 Task: Start in the project ByteBoost the sprint 'Code Conquerors', with a duration of 2 weeks. Start in the project ByteBoost the sprint 'Code Conquerors', with a duration of 1 week. Start in the project ByteBoost the sprint 'Code Conquerors', with a duration of 3 weeks
Action: Mouse moved to (253, 82)
Screenshot: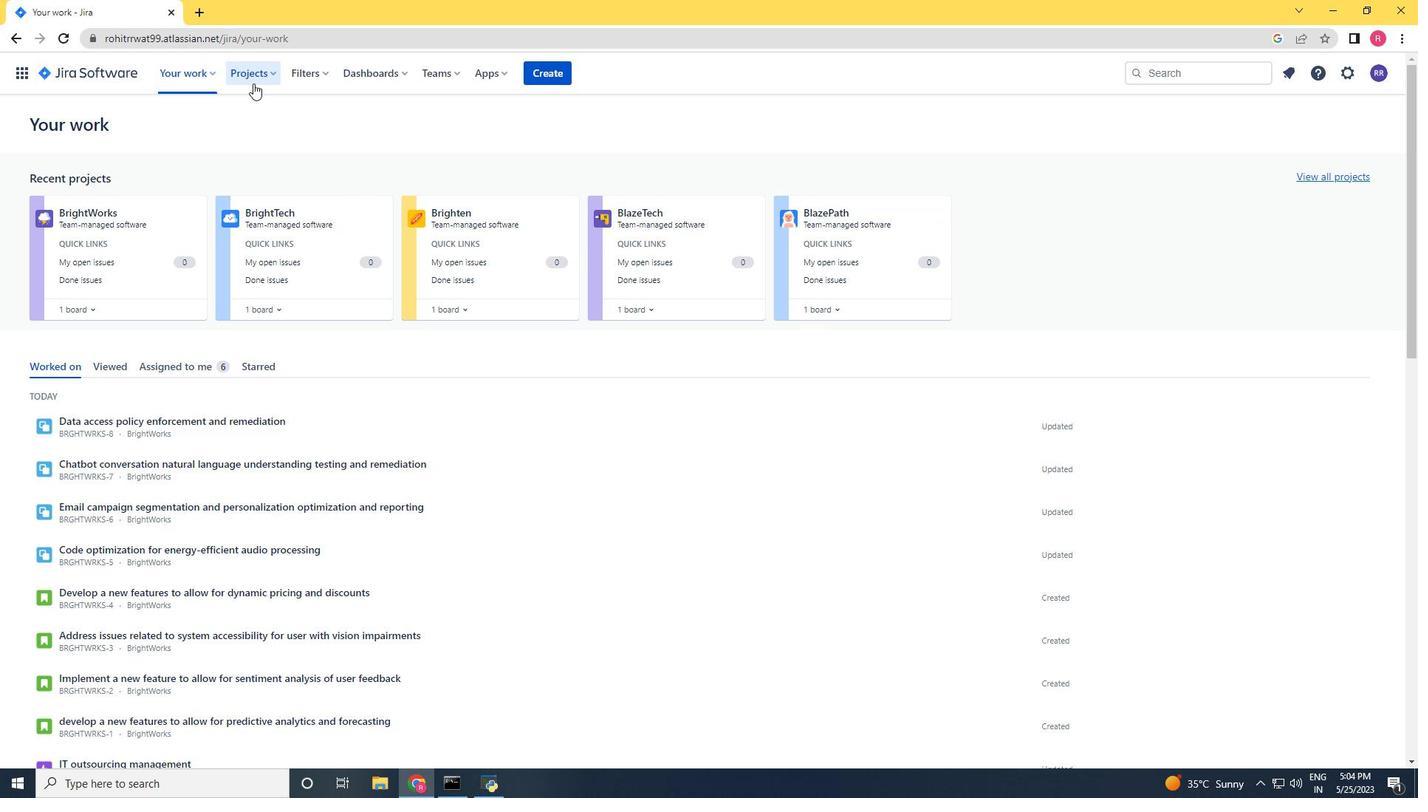 
Action: Mouse pressed left at (253, 82)
Screenshot: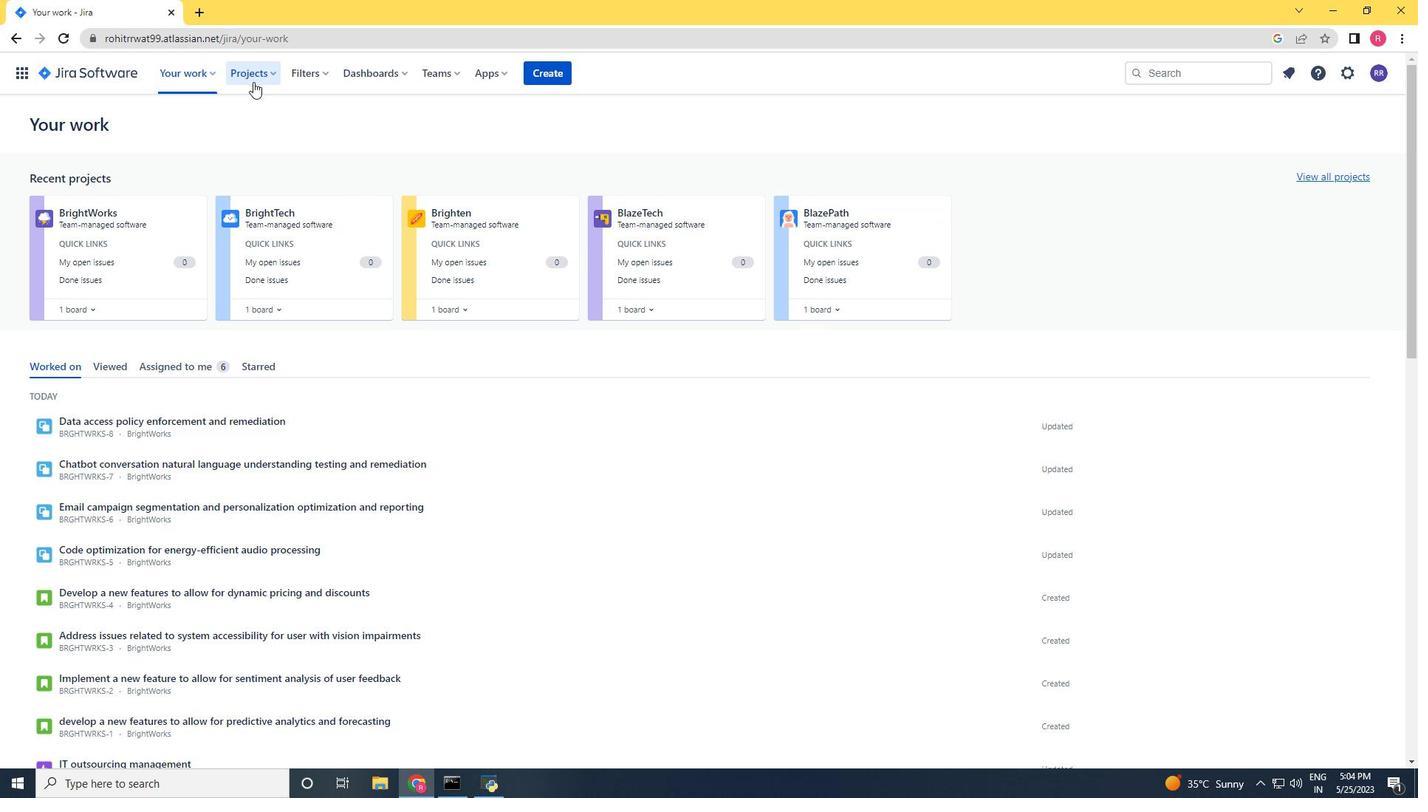 
Action: Mouse moved to (289, 147)
Screenshot: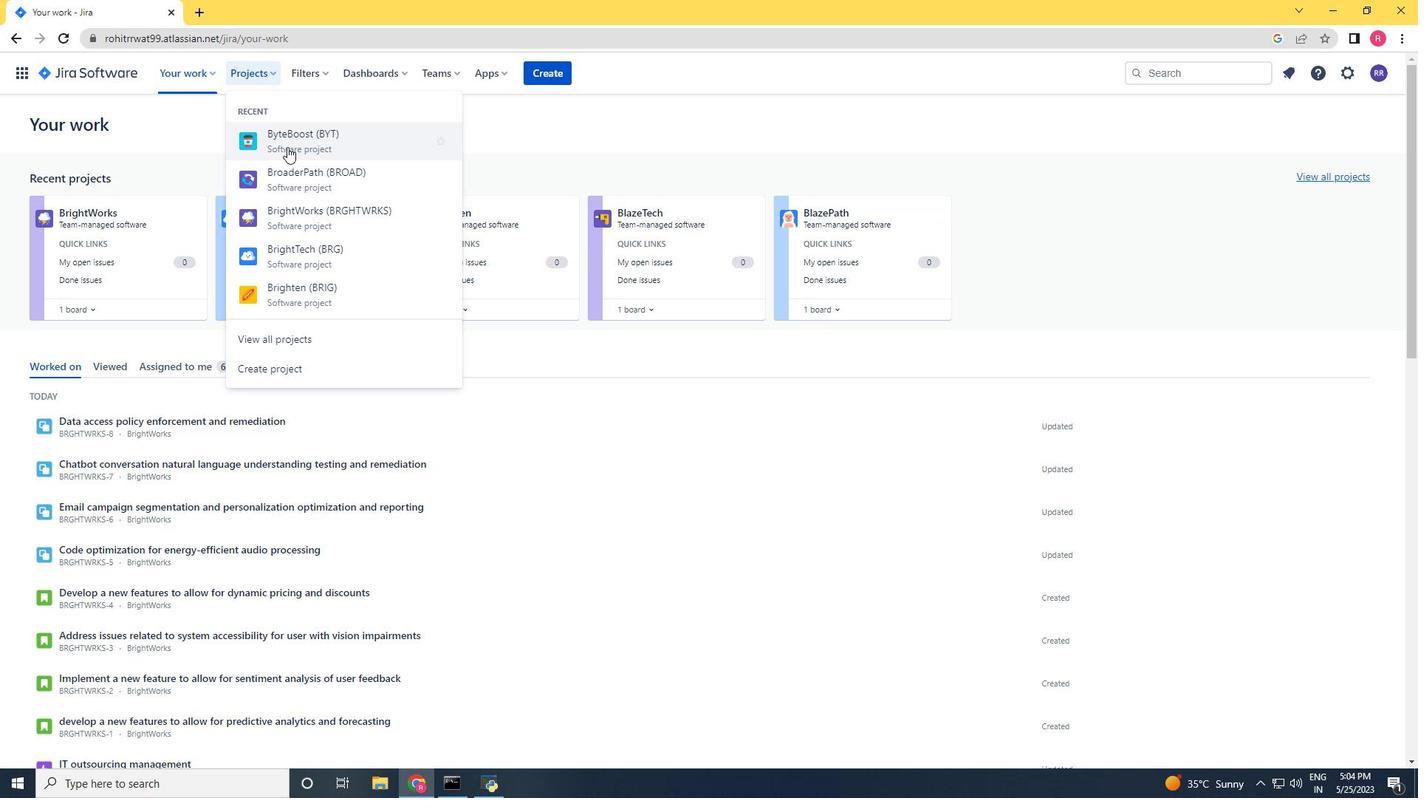 
Action: Mouse pressed left at (289, 147)
Screenshot: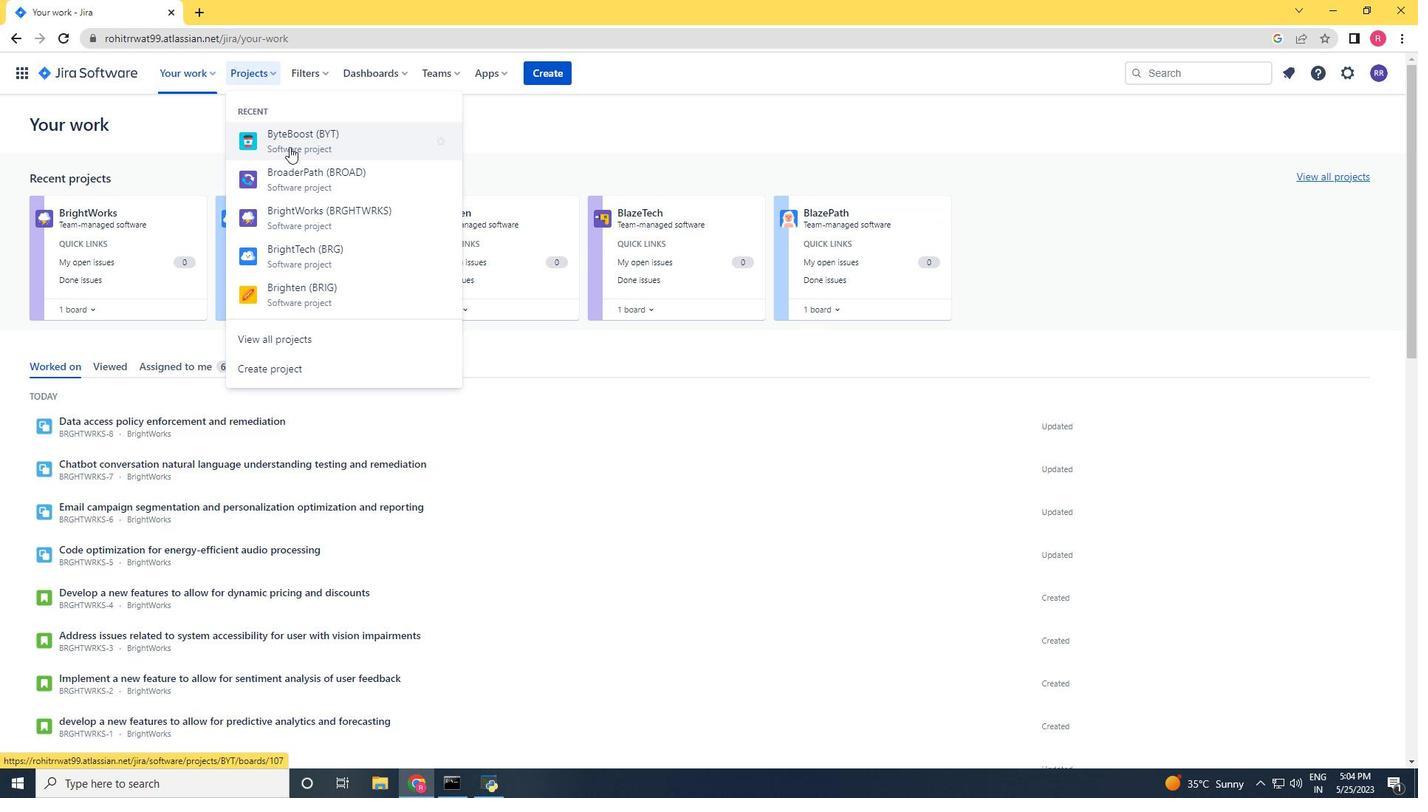 
Action: Mouse moved to (56, 220)
Screenshot: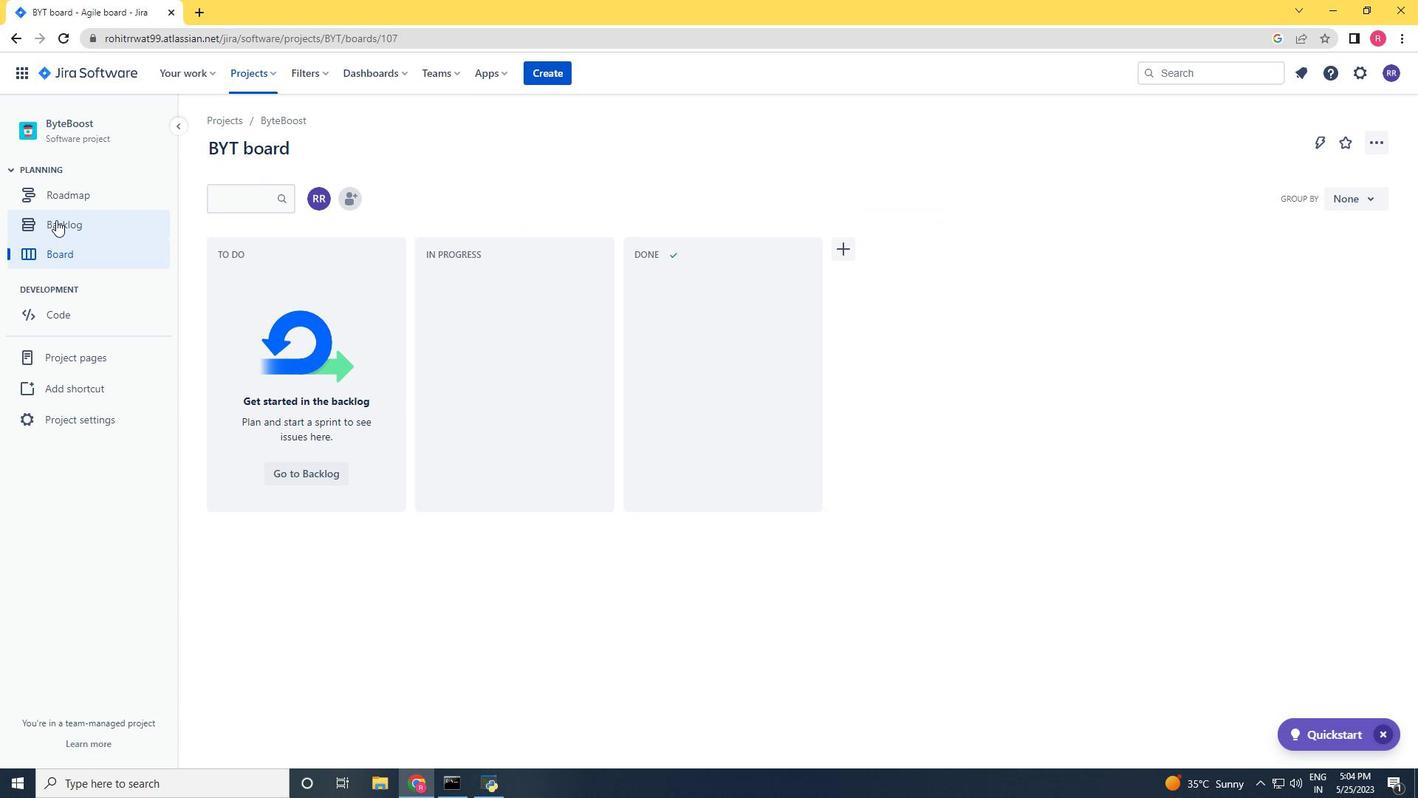 
Action: Mouse pressed left at (56, 220)
Screenshot: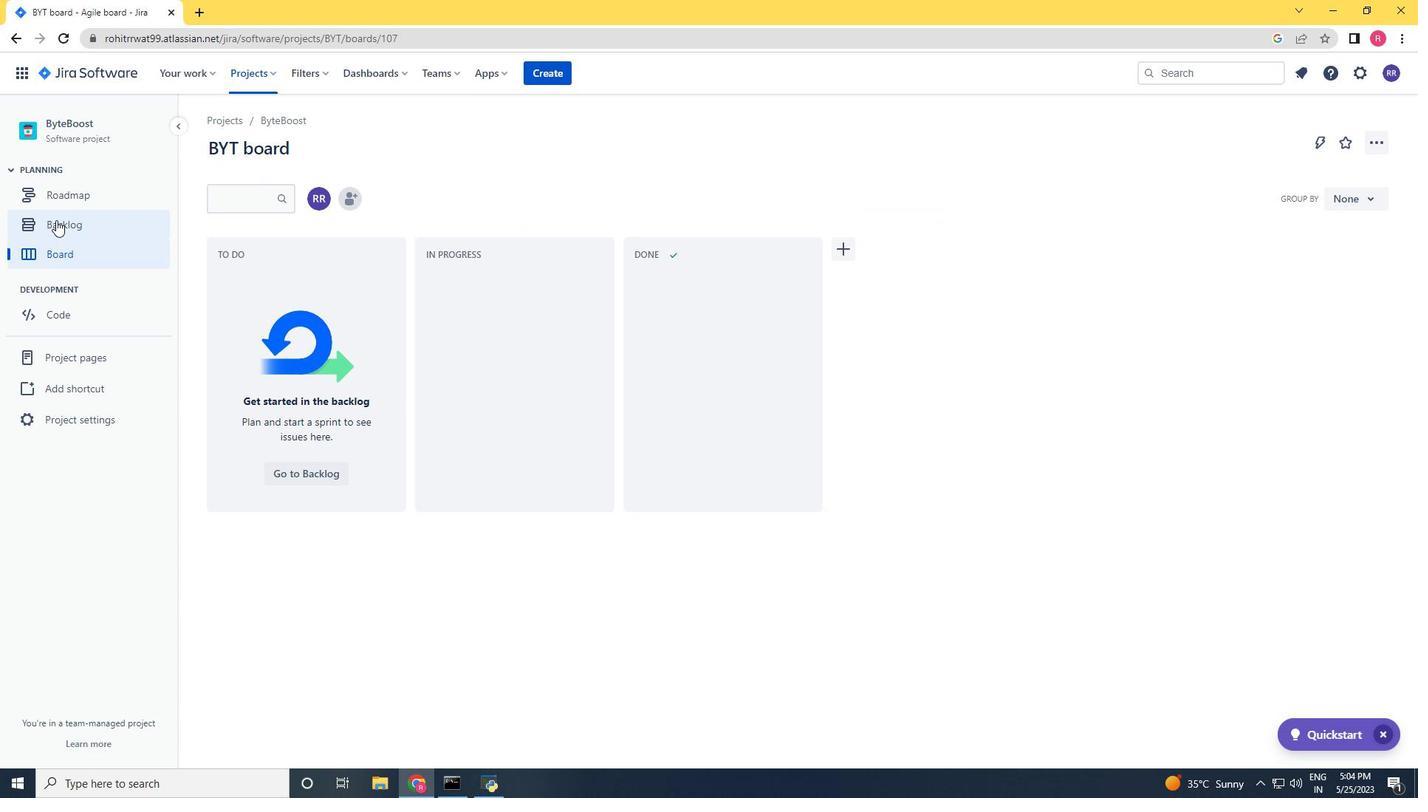 
Action: Mouse moved to (1323, 241)
Screenshot: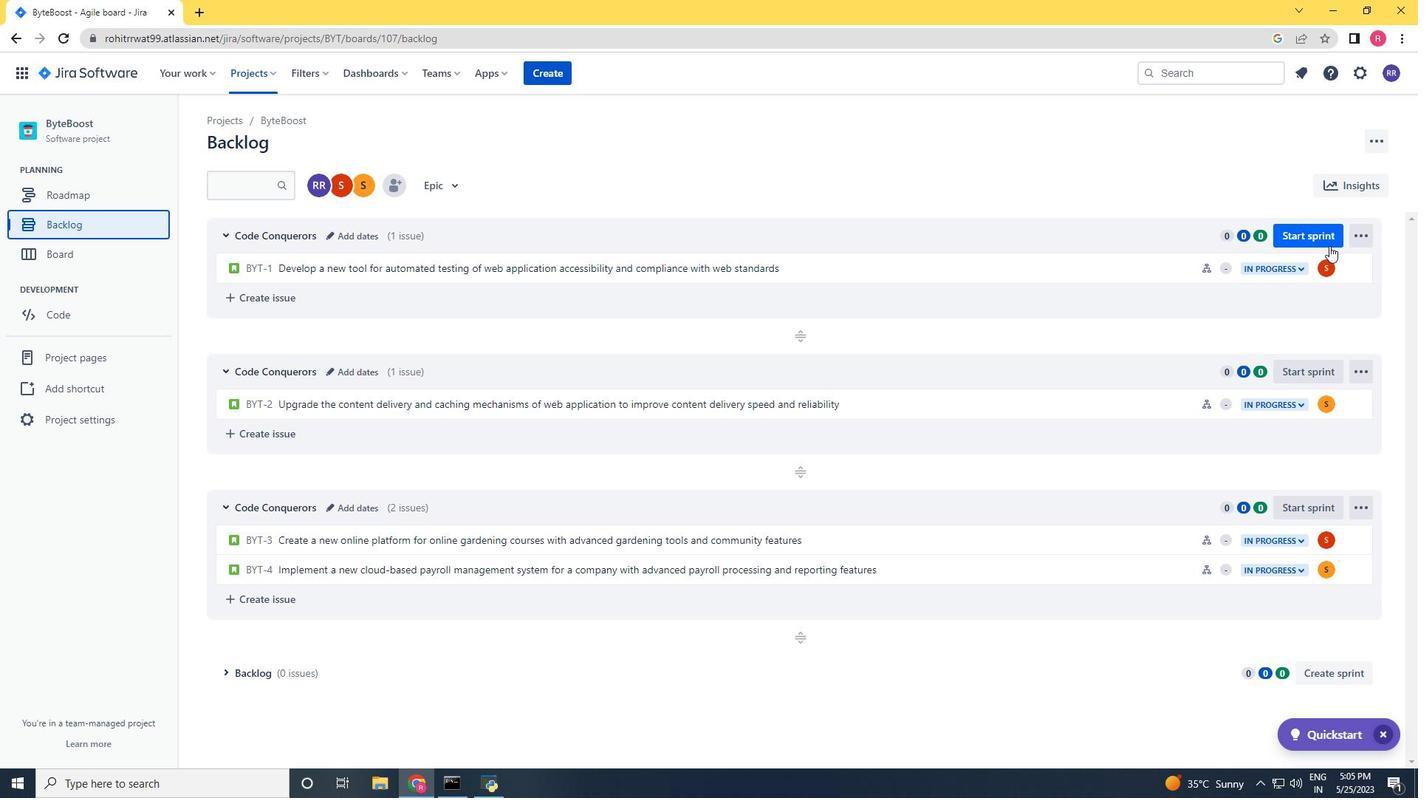 
Action: Mouse pressed left at (1323, 241)
Screenshot: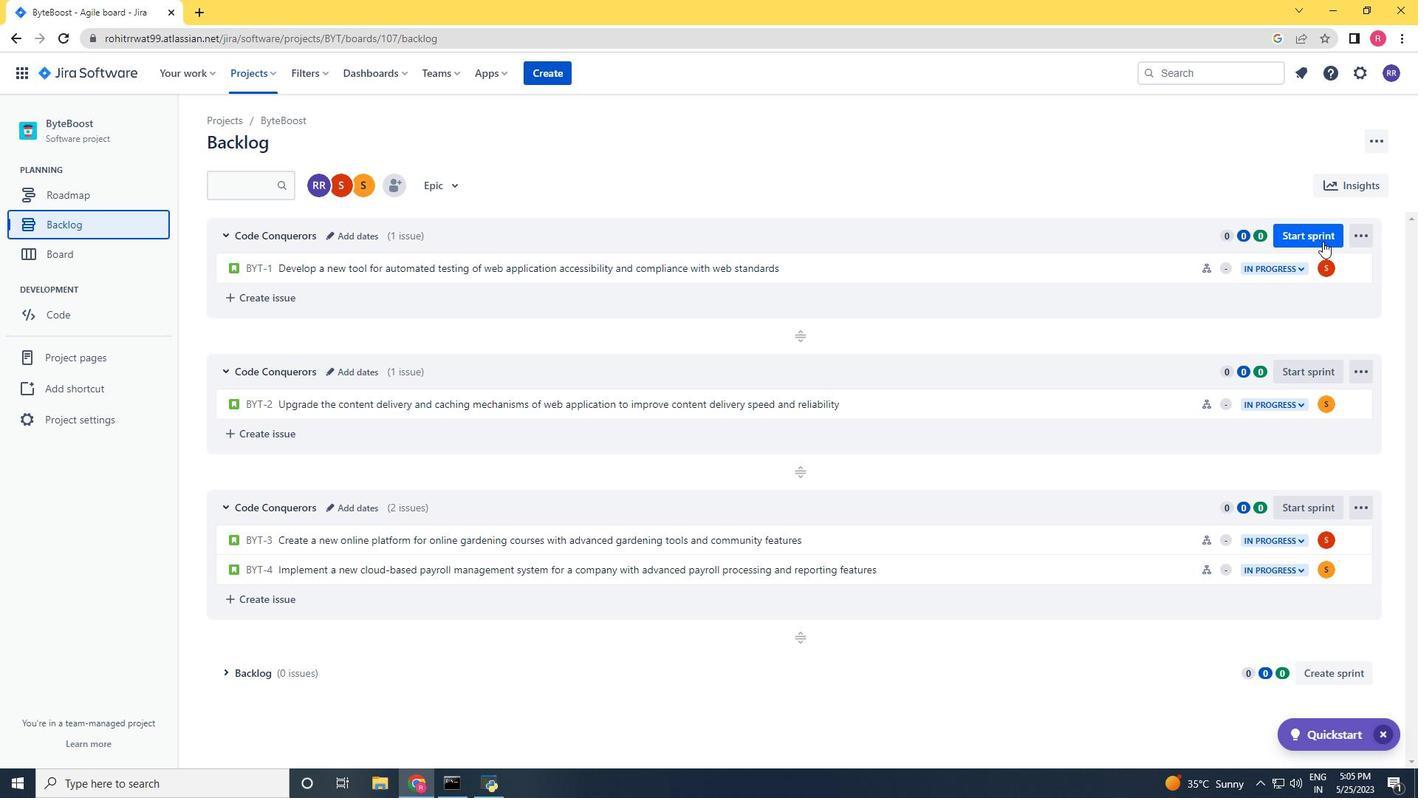 
Action: Mouse moved to (613, 265)
Screenshot: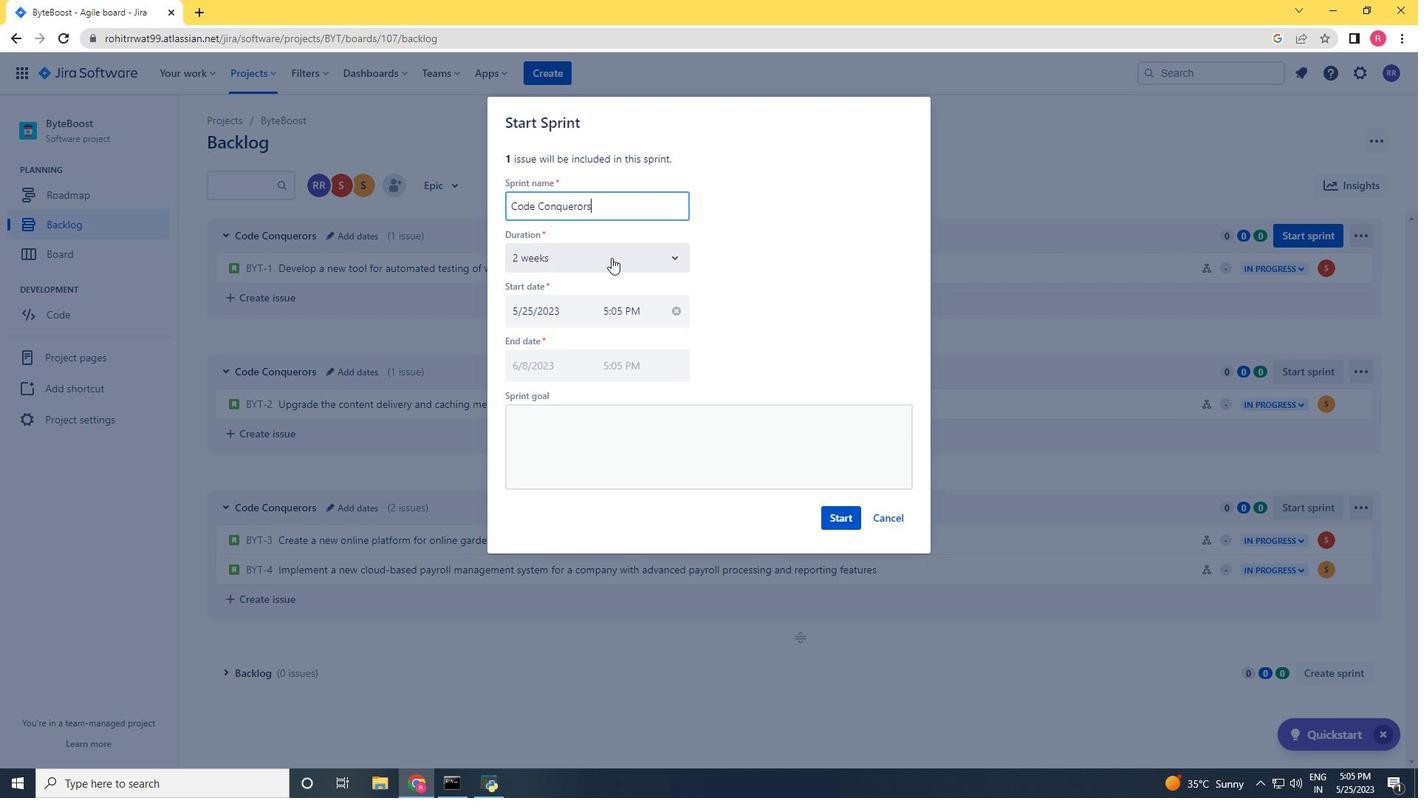 
Action: Mouse pressed left at (613, 265)
Screenshot: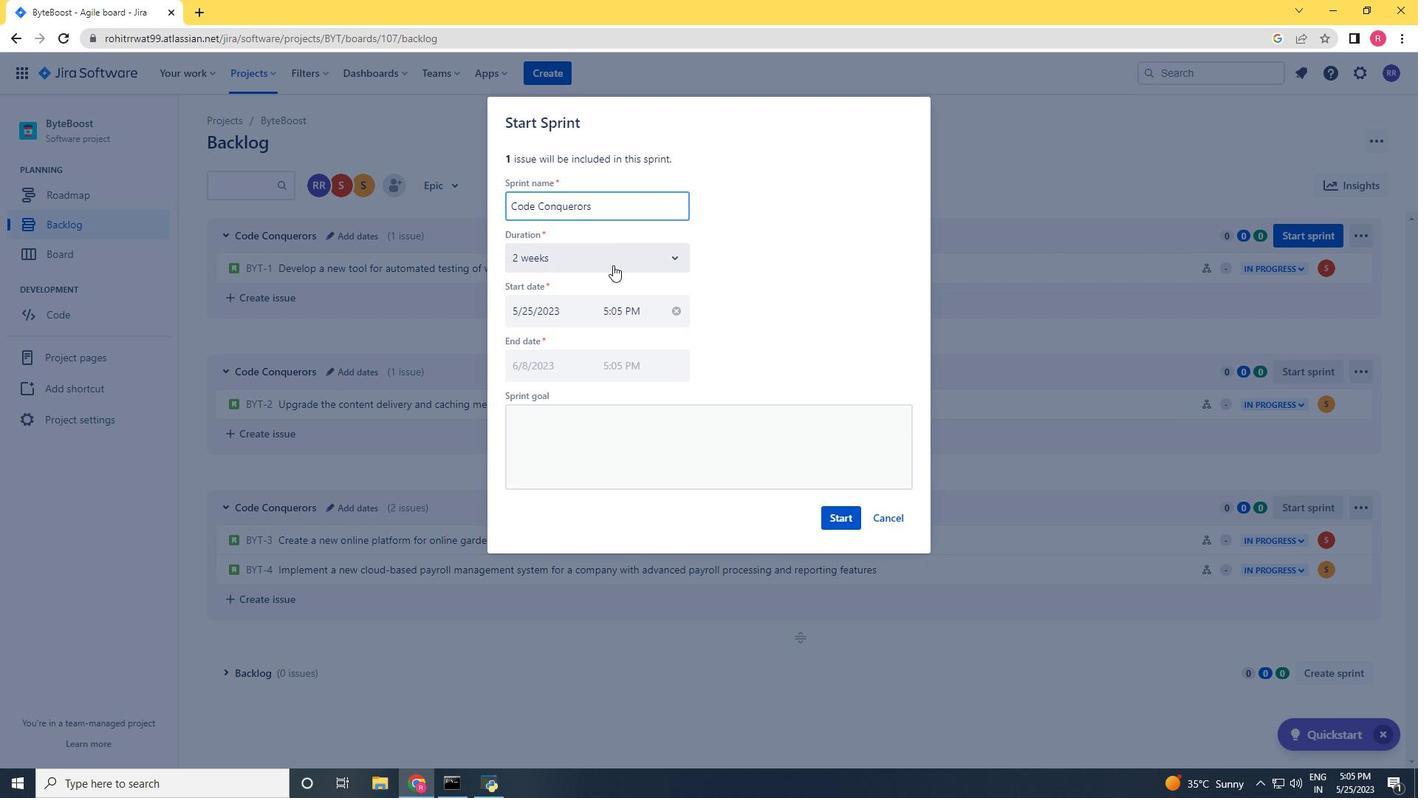 
Action: Mouse moved to (552, 319)
Screenshot: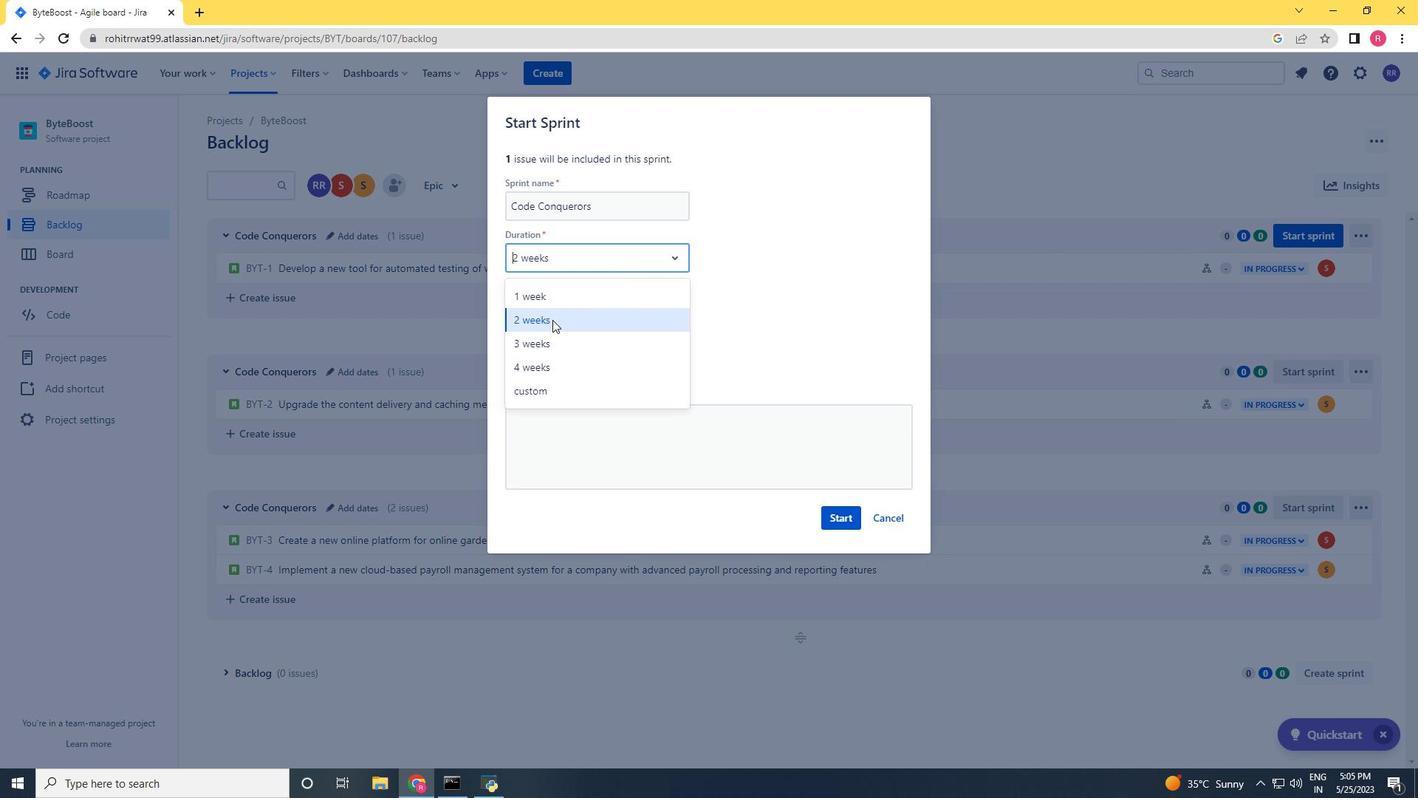 
Action: Mouse pressed left at (552, 319)
Screenshot: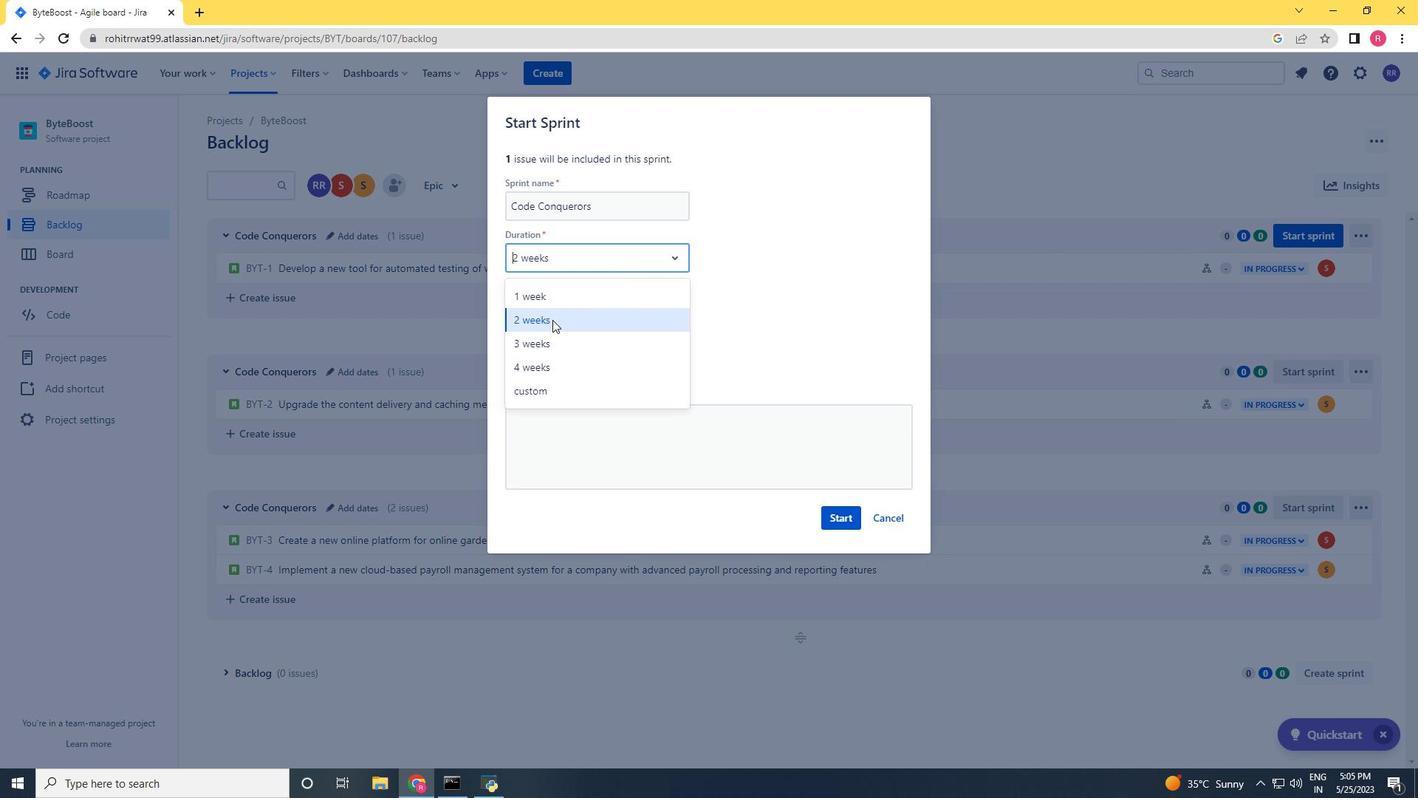 
Action: Mouse moved to (835, 520)
Screenshot: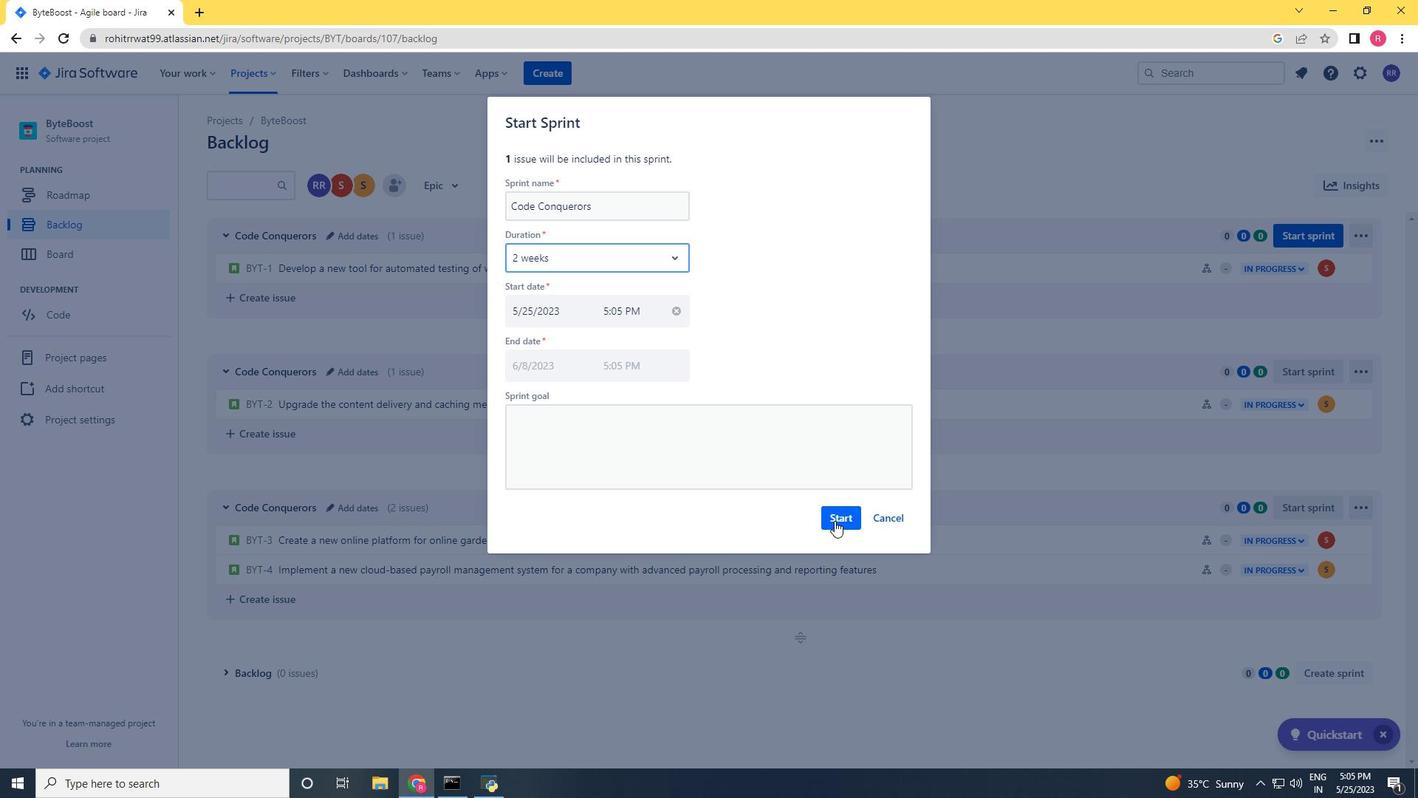 
Action: Mouse pressed left at (835, 520)
Screenshot: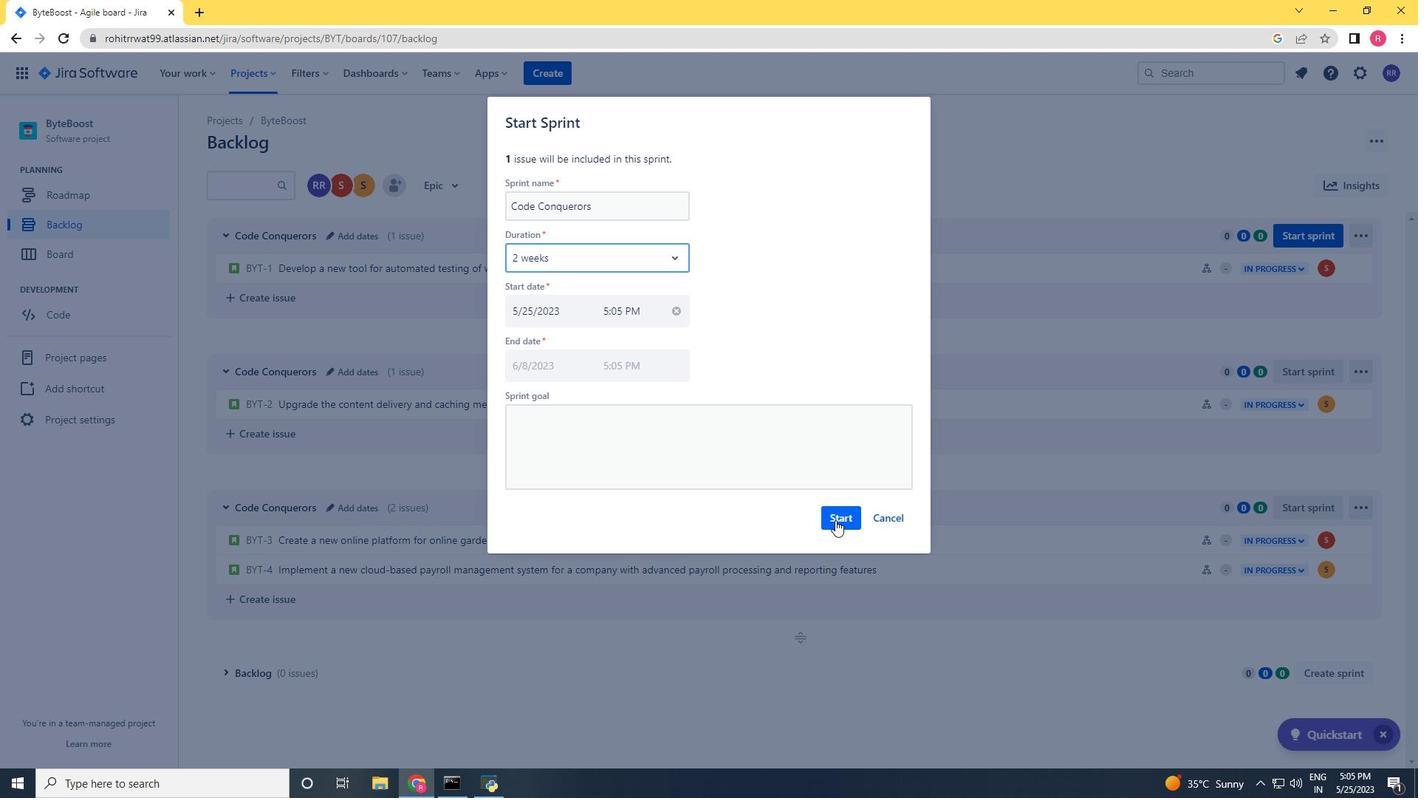 
Action: Mouse moved to (56, 223)
Screenshot: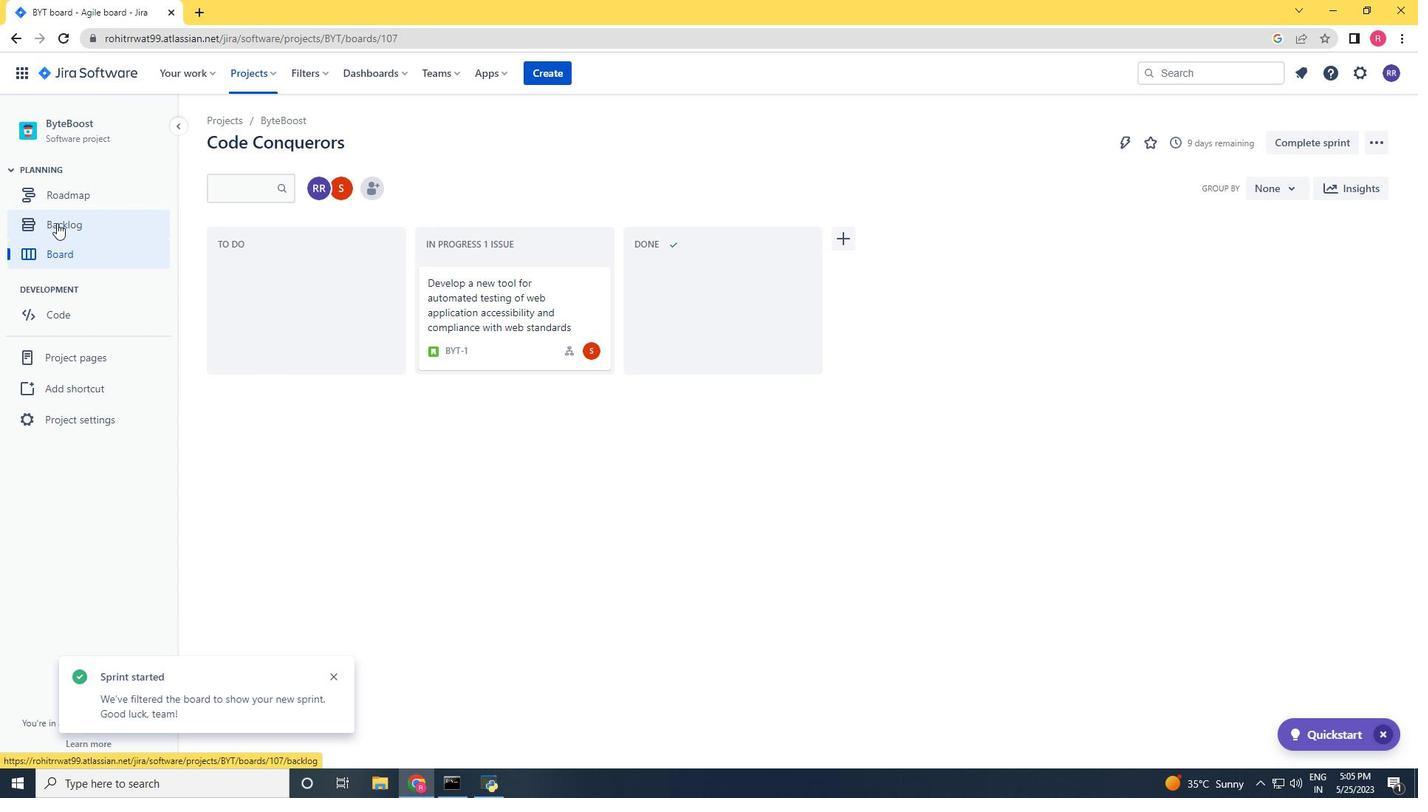 
Action: Mouse pressed left at (56, 223)
Screenshot: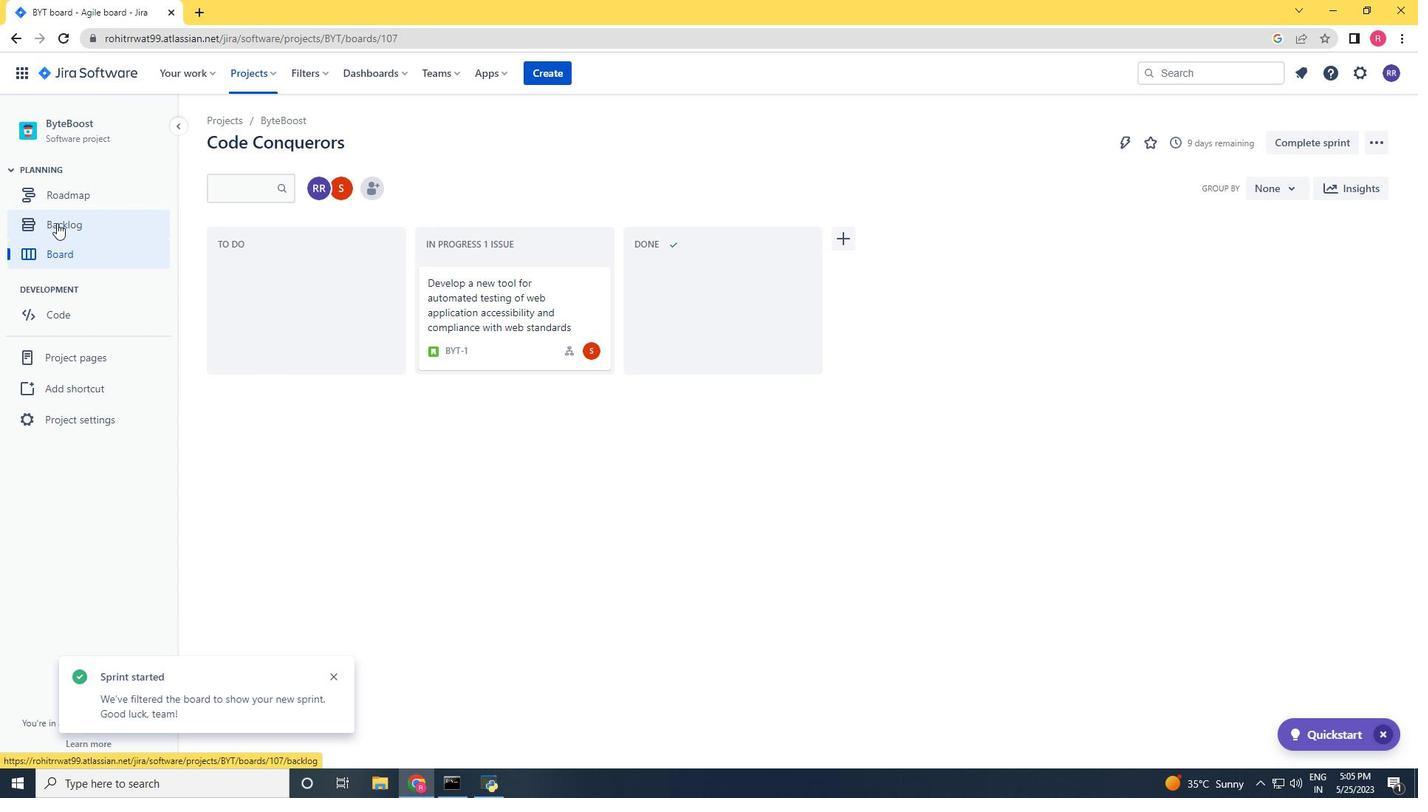 
Action: Mouse moved to (1291, 367)
Screenshot: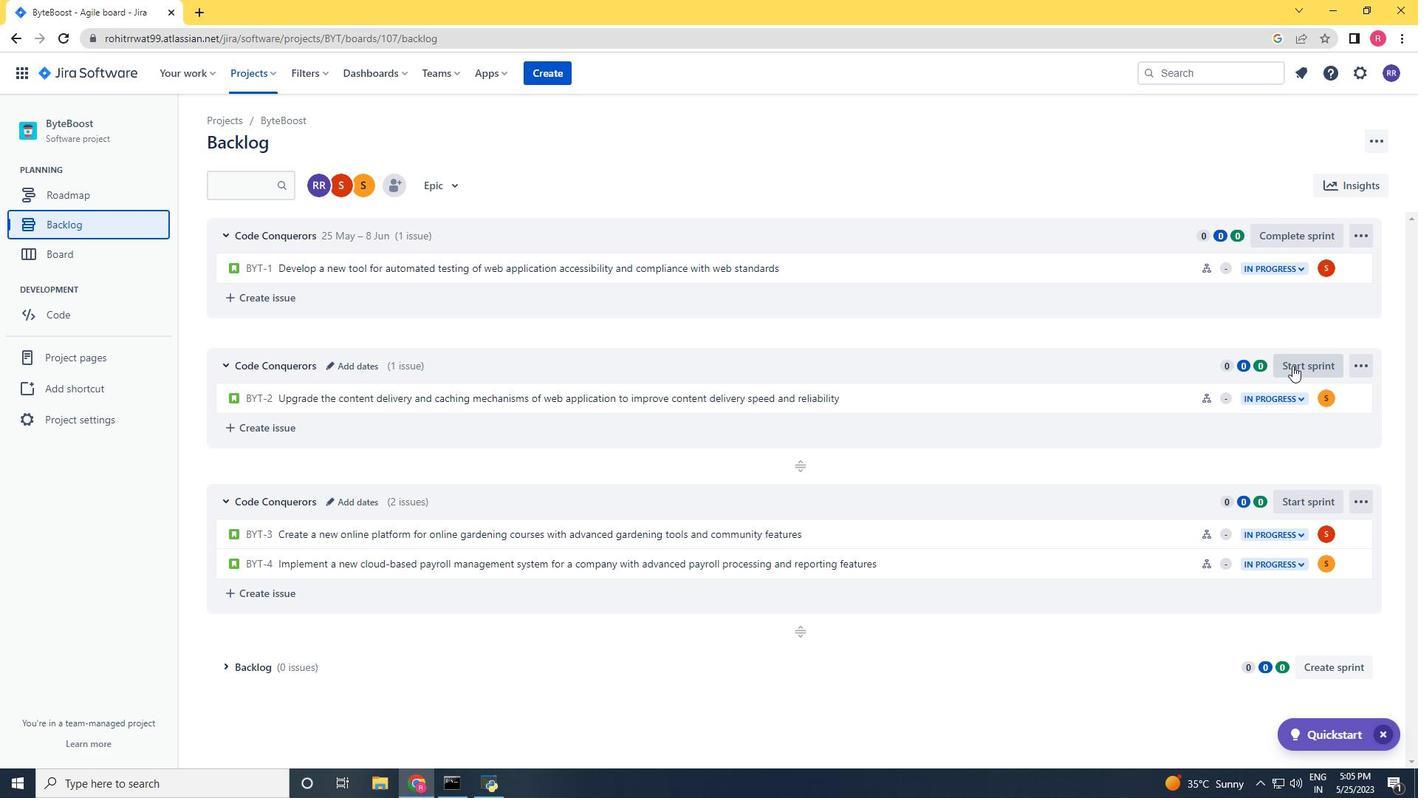 
Action: Mouse pressed left at (1291, 367)
Screenshot: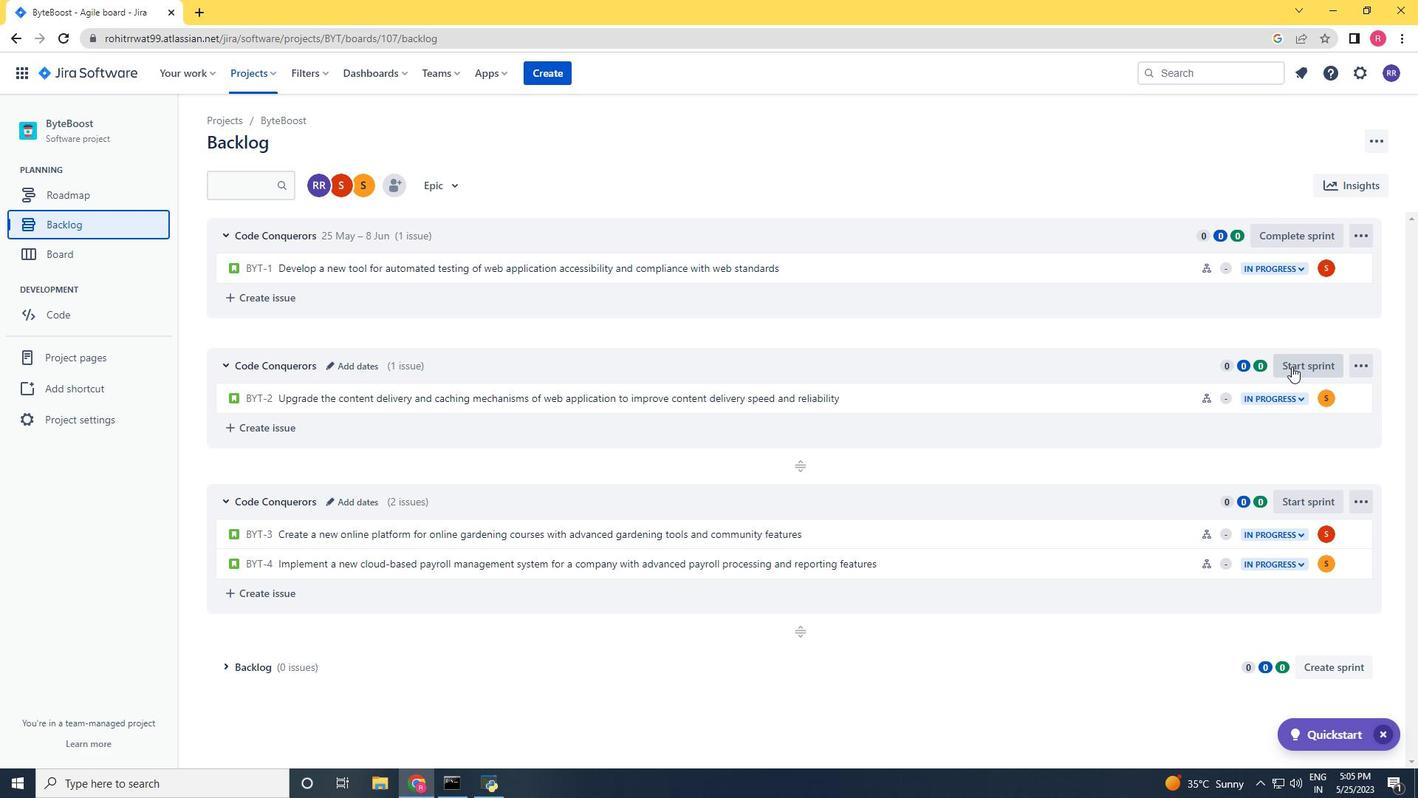 
Action: Mouse moved to (537, 260)
Screenshot: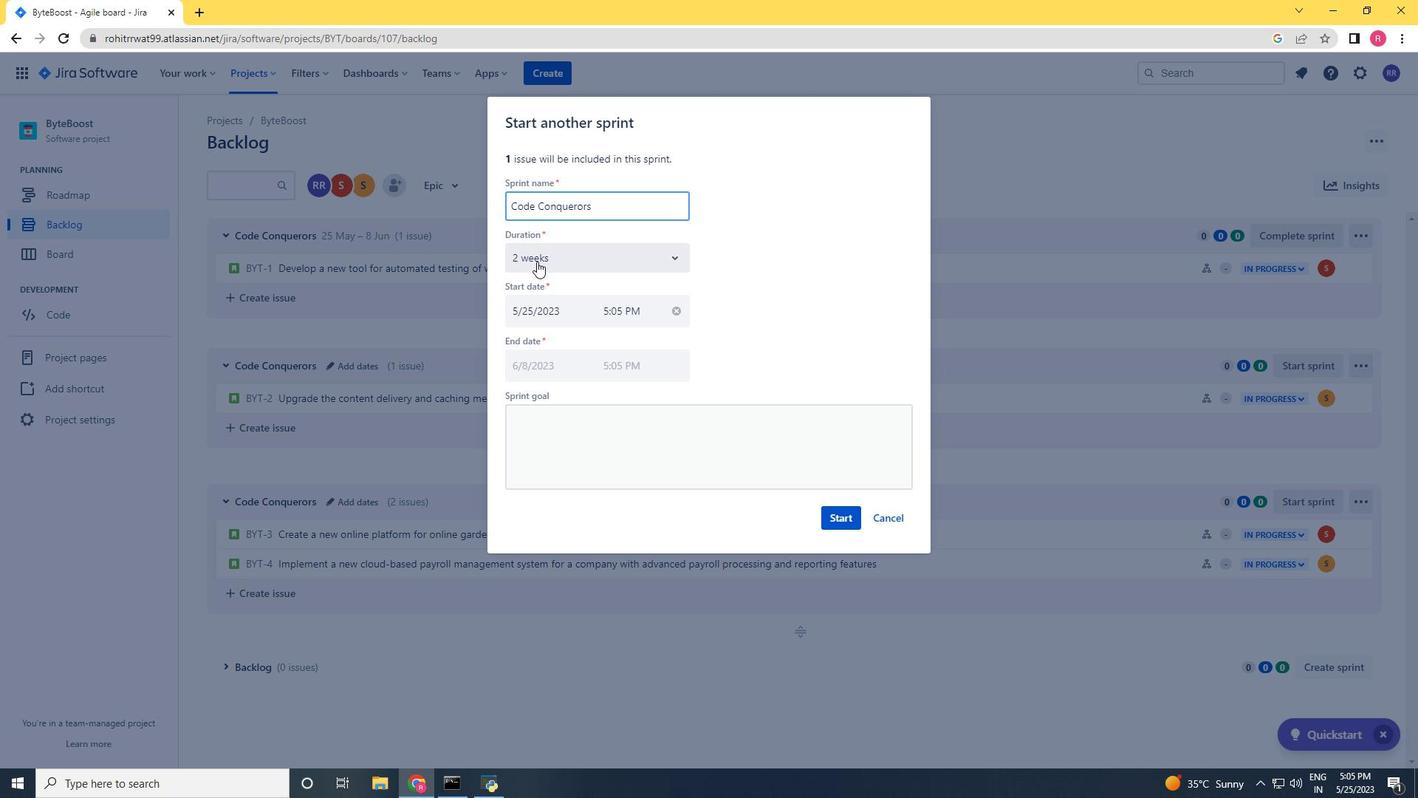 
Action: Mouse pressed left at (537, 260)
Screenshot: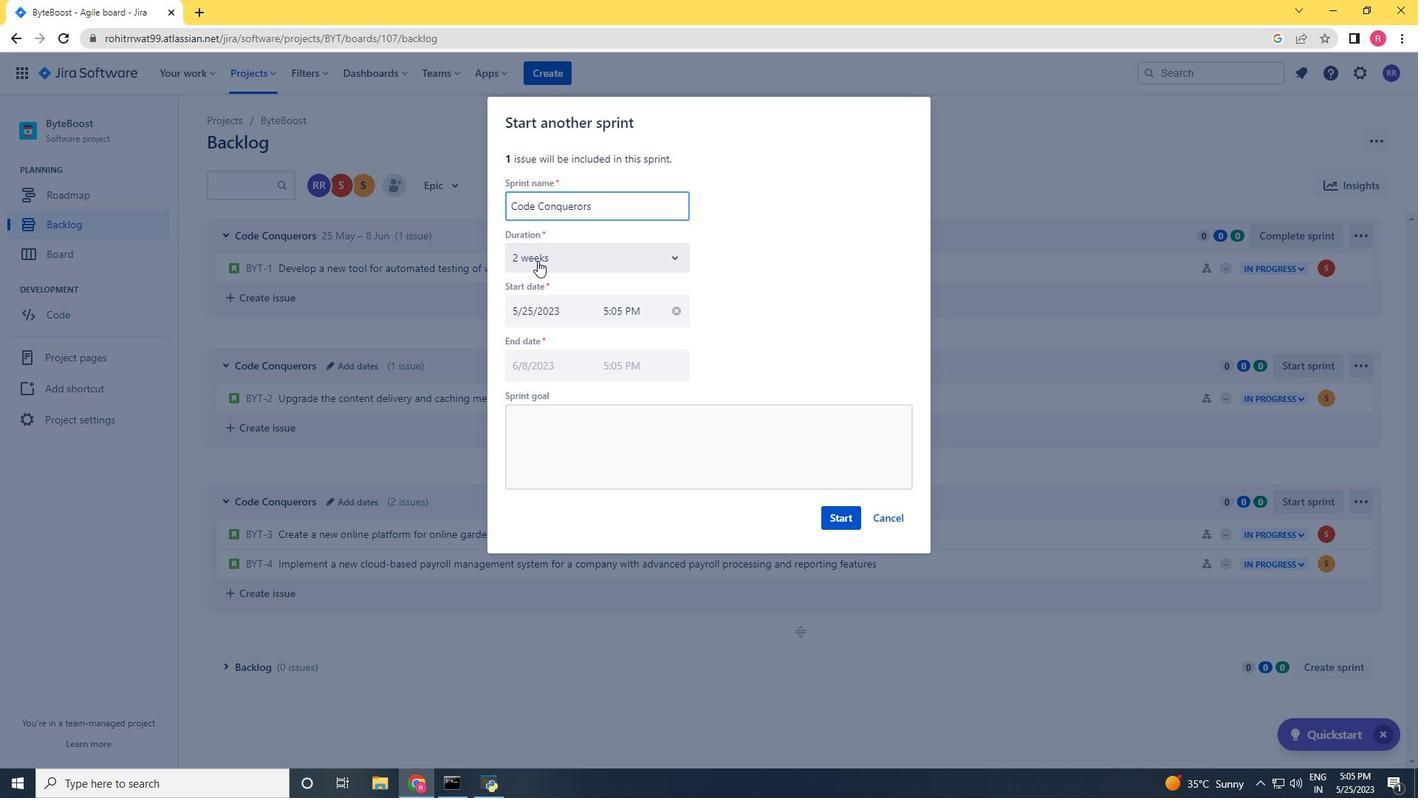 
Action: Mouse moved to (555, 296)
Screenshot: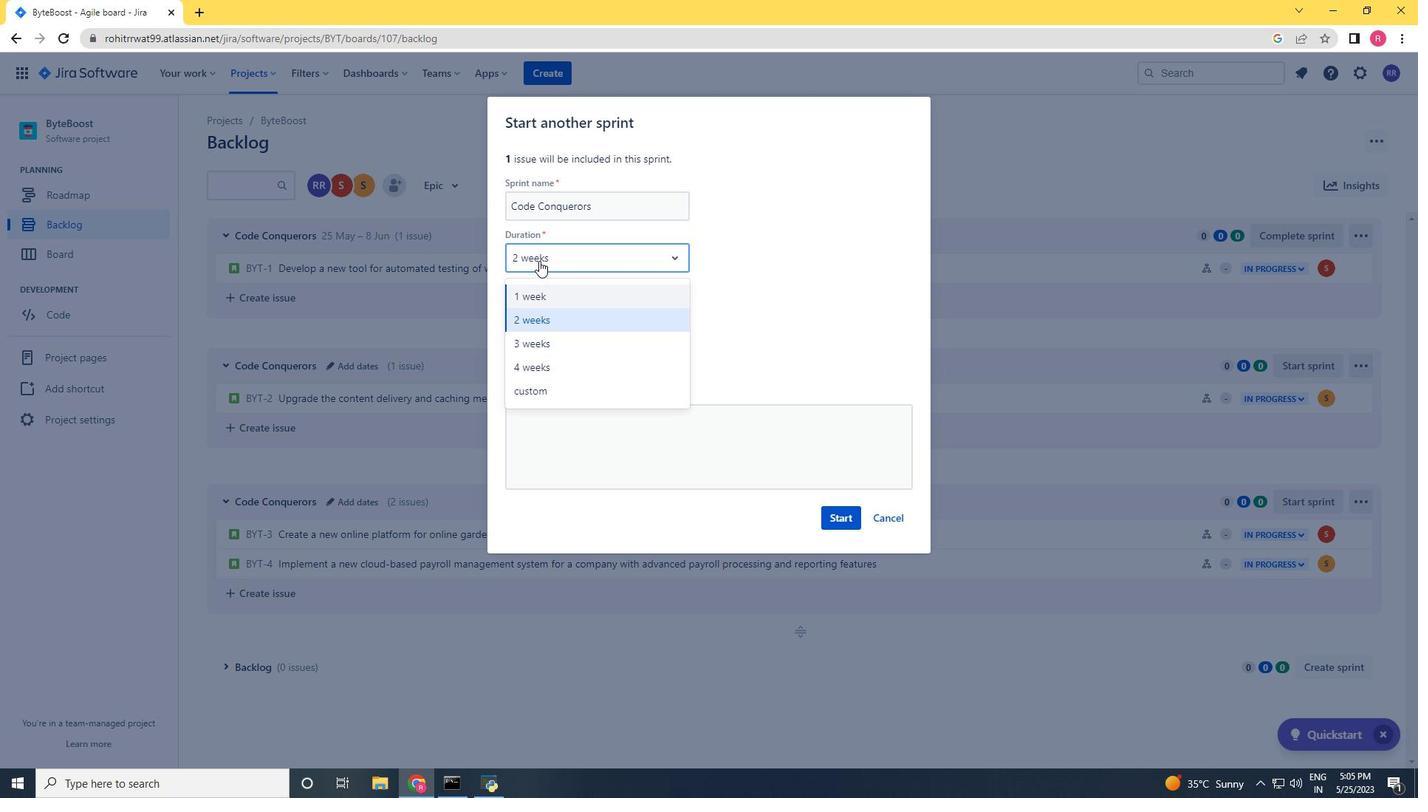 
Action: Mouse pressed left at (555, 296)
Screenshot: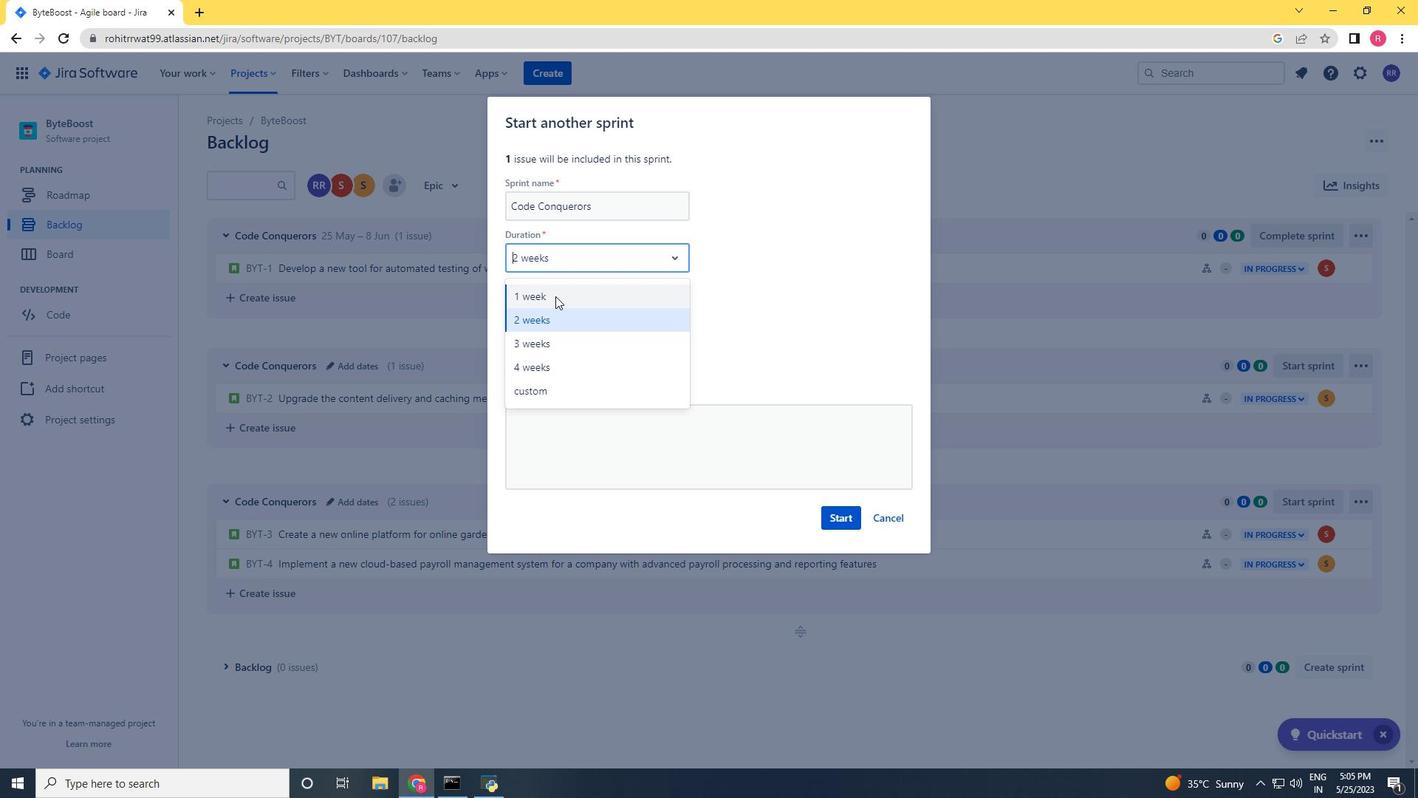 
Action: Mouse moved to (852, 511)
Screenshot: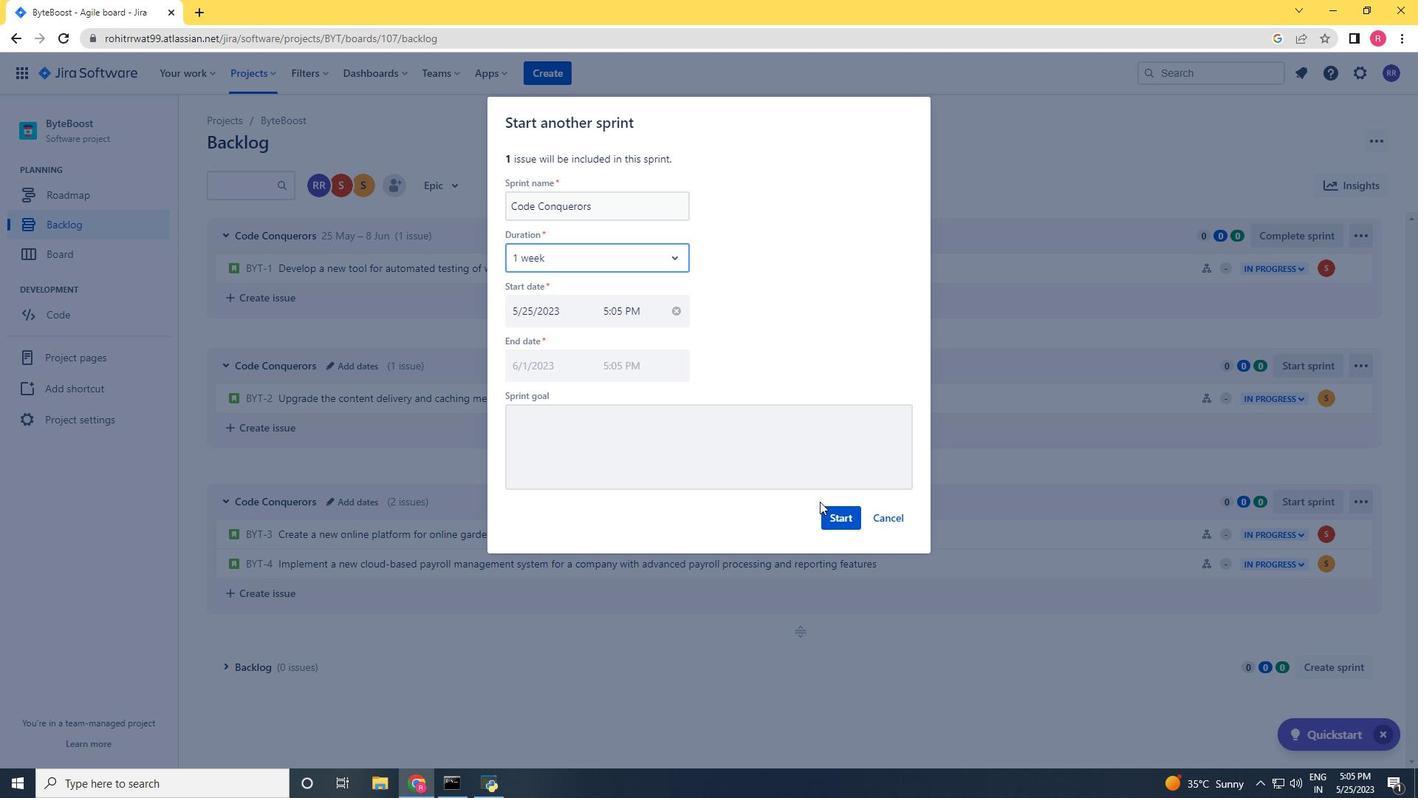 
Action: Mouse pressed left at (852, 511)
Screenshot: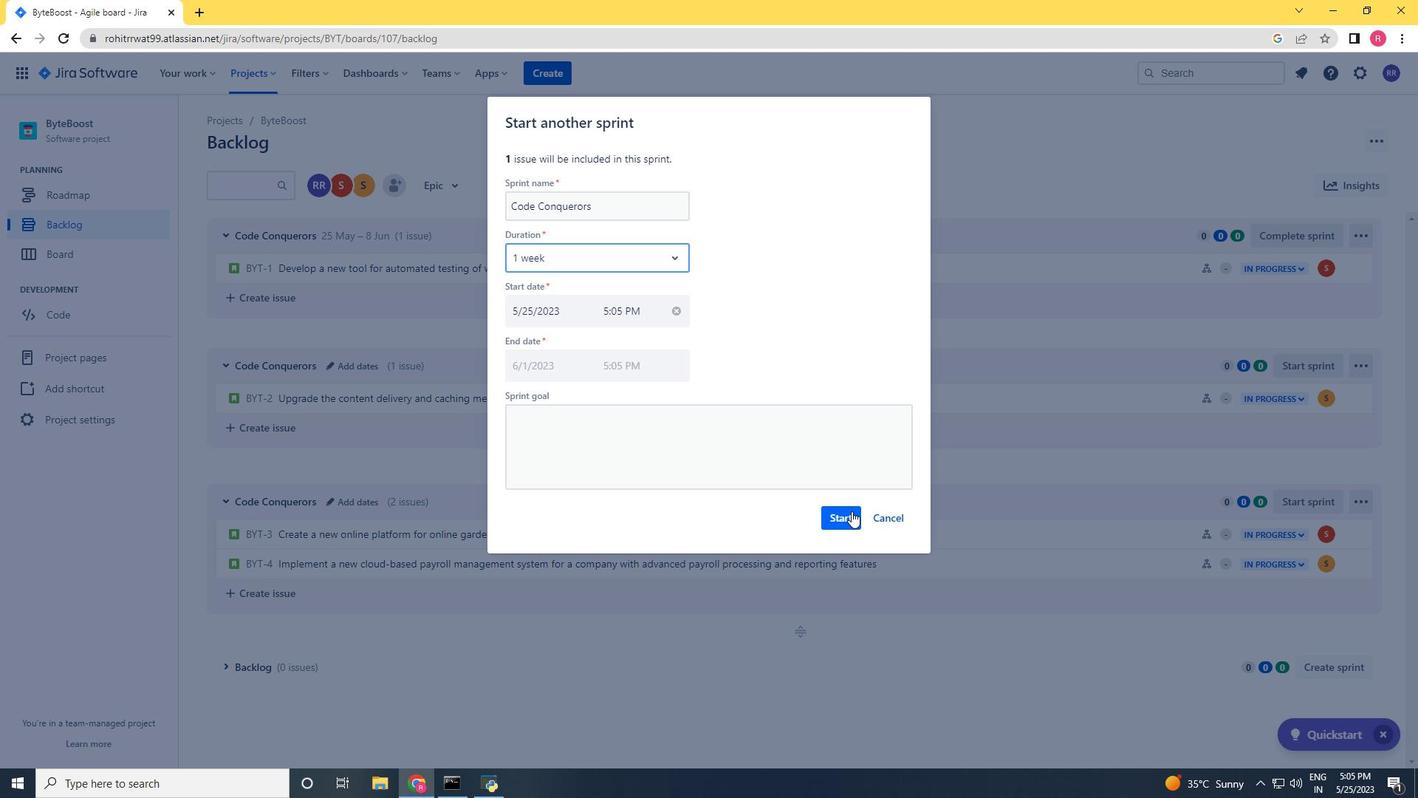 
Action: Mouse moved to (36, 219)
Screenshot: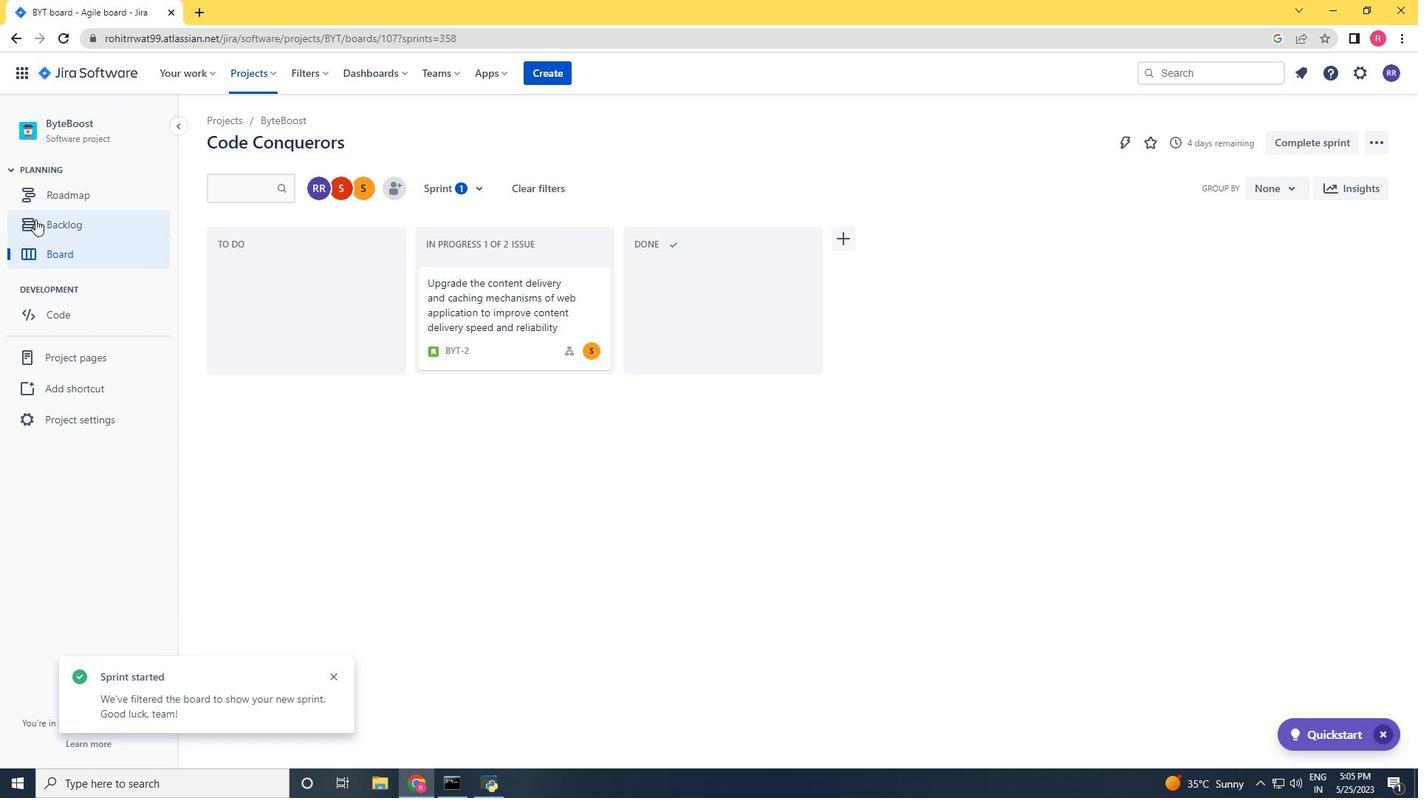 
Action: Mouse pressed left at (36, 219)
Screenshot: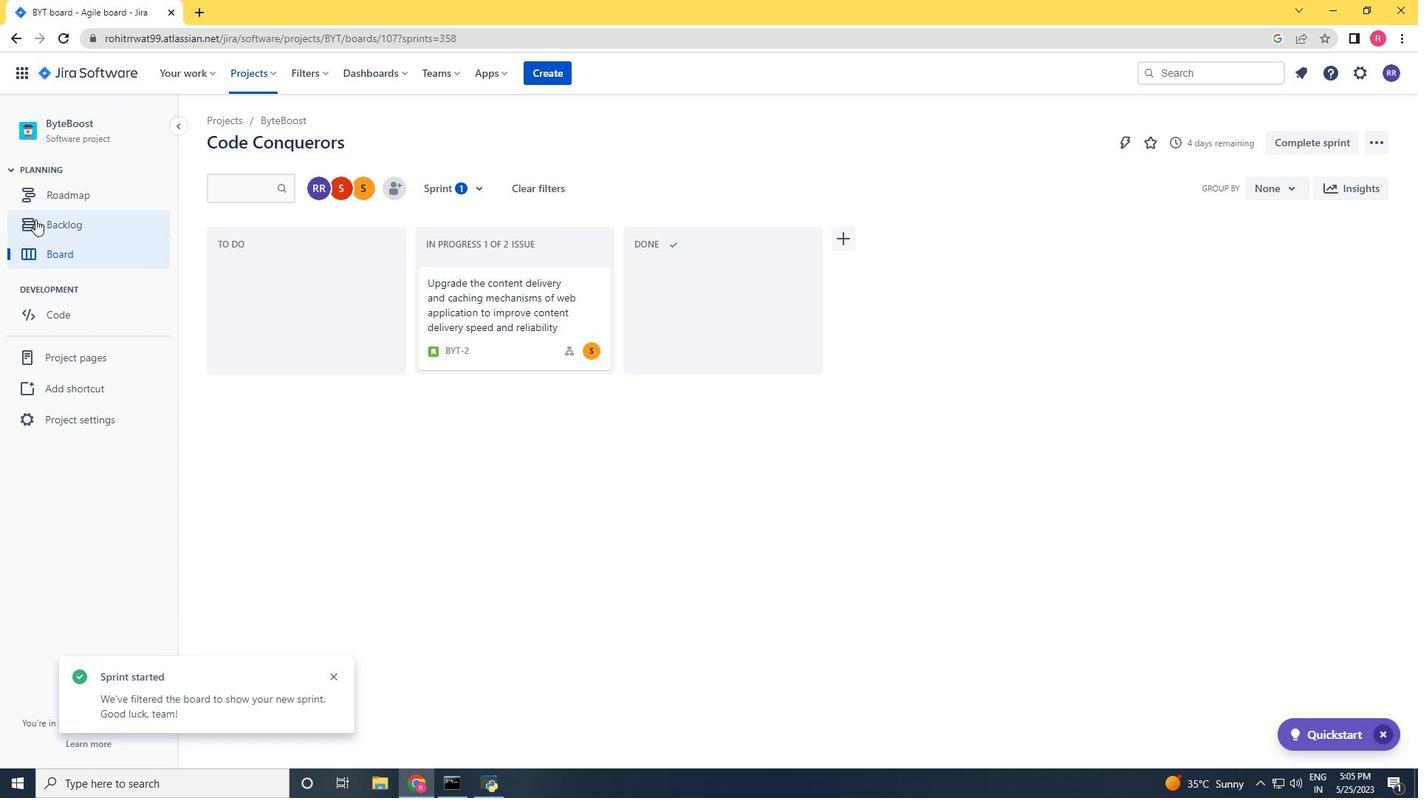 
Action: Mouse moved to (1299, 492)
Screenshot: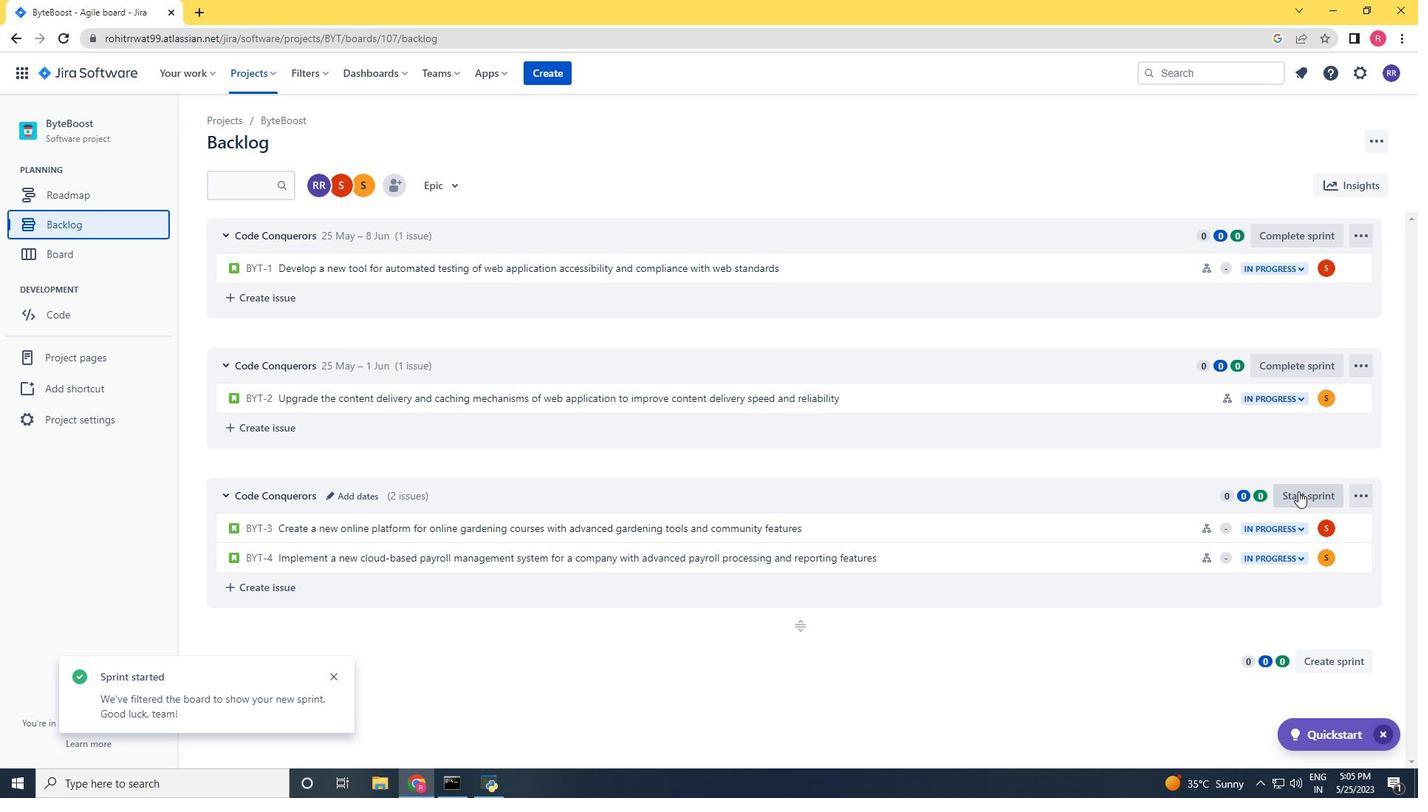 
Action: Mouse pressed left at (1299, 492)
Screenshot: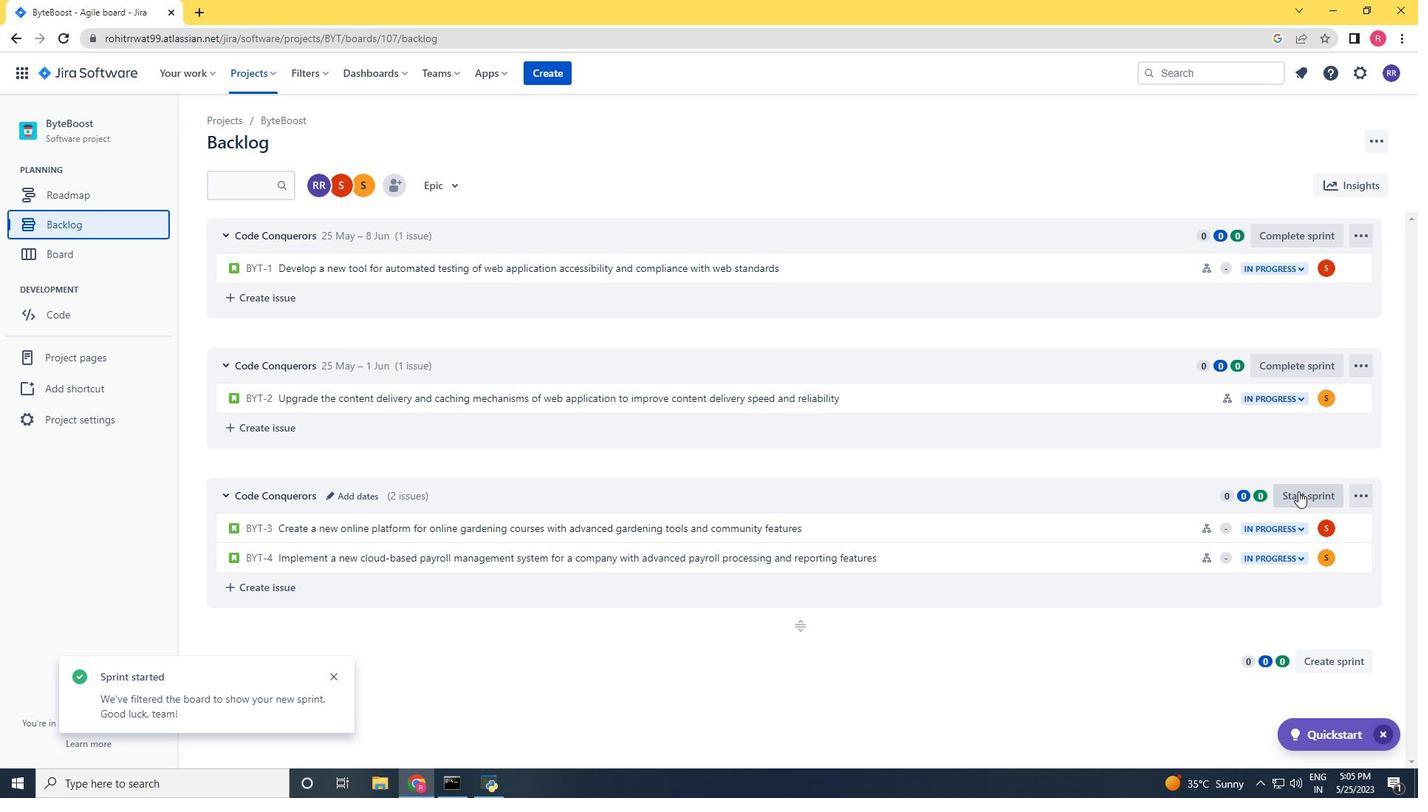 
Action: Mouse moved to (549, 263)
Screenshot: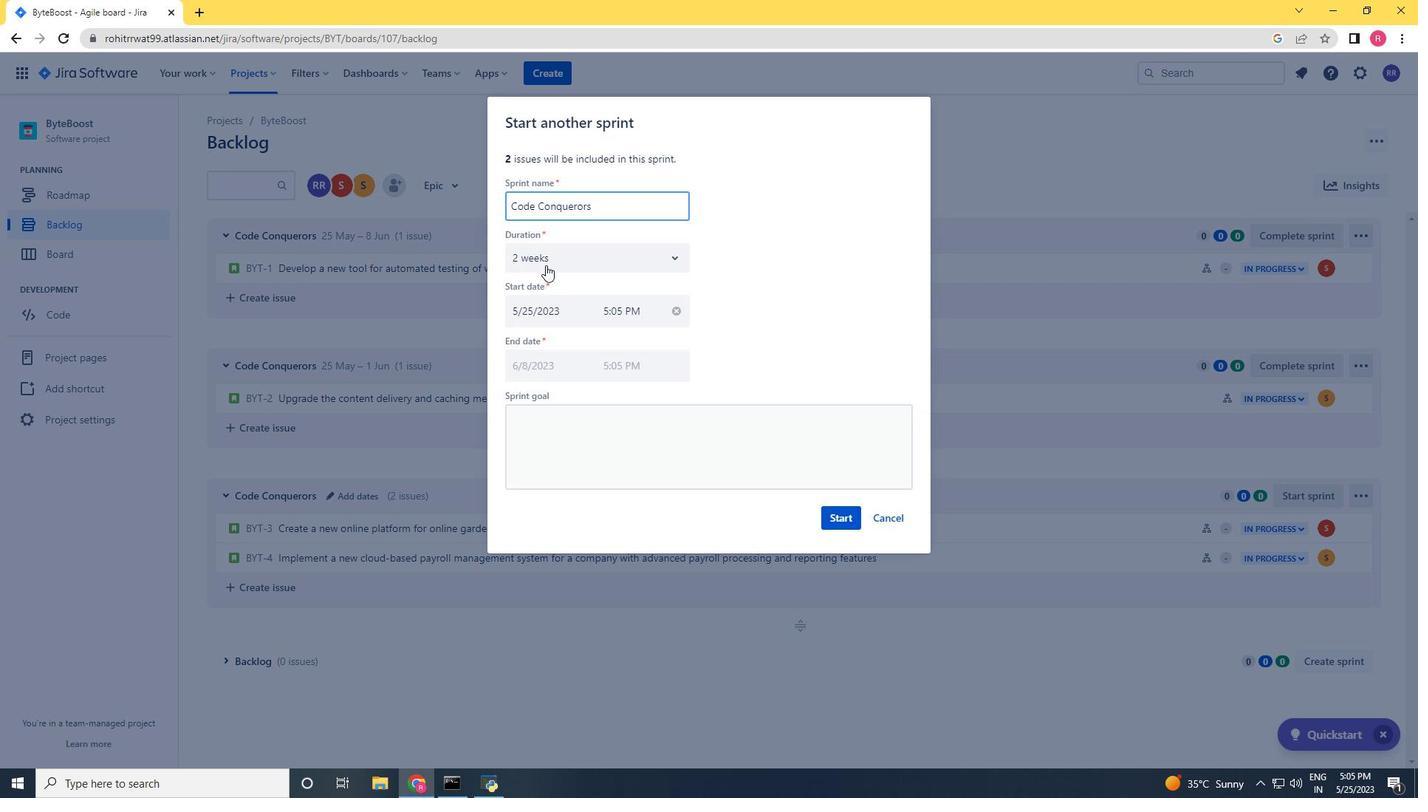 
Action: Mouse pressed left at (549, 263)
Screenshot: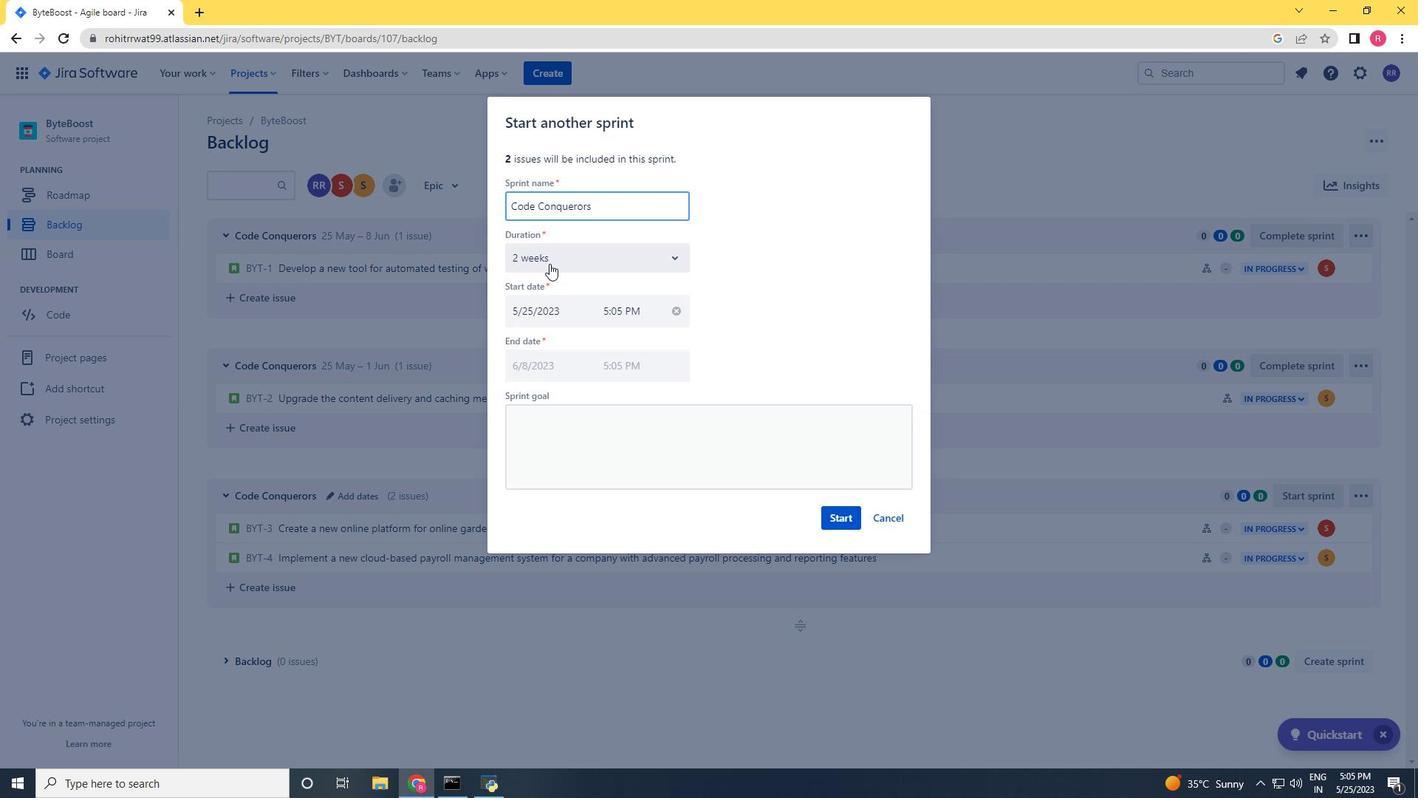 
Action: Mouse moved to (554, 344)
Screenshot: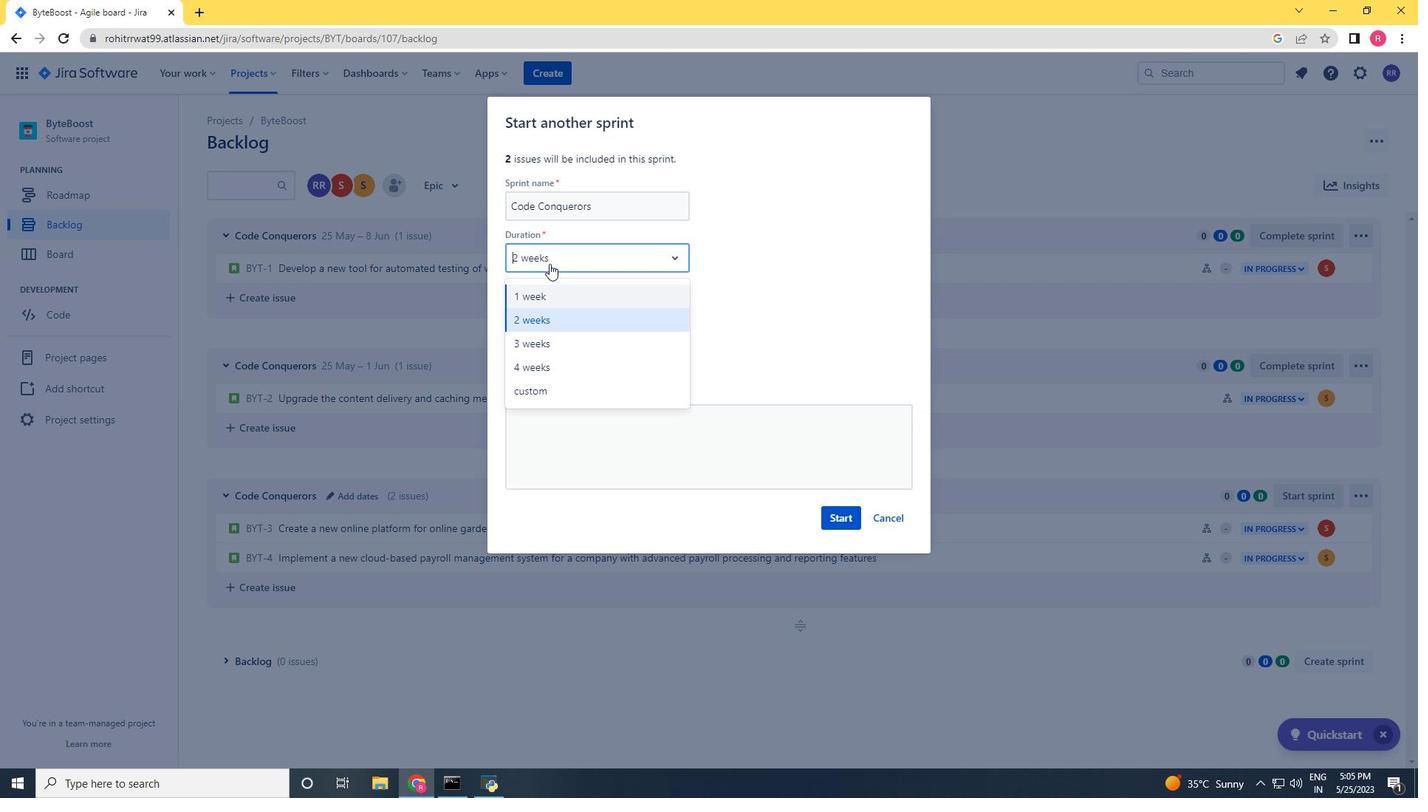 
Action: Mouse pressed left at (554, 344)
Screenshot: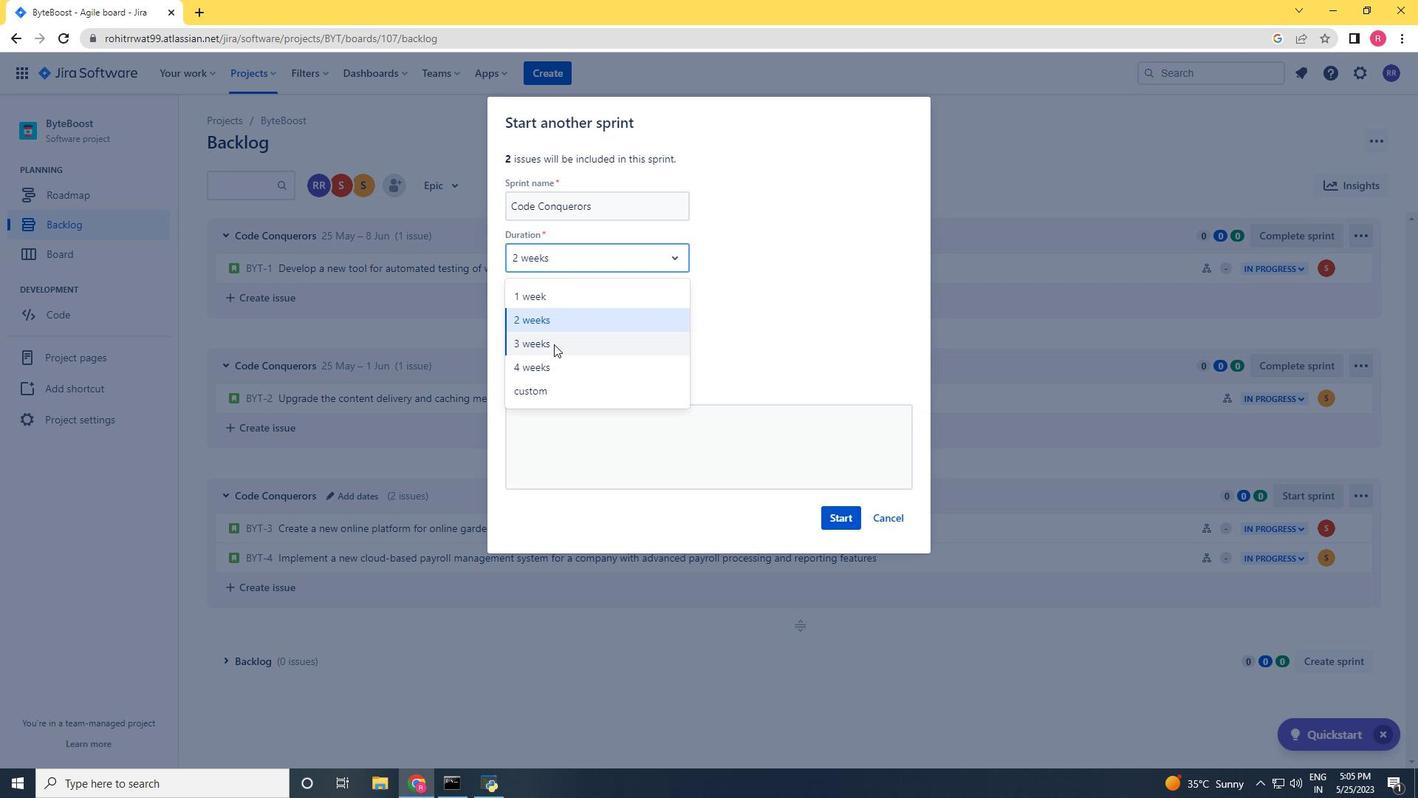 
Action: Mouse moved to (843, 526)
Screenshot: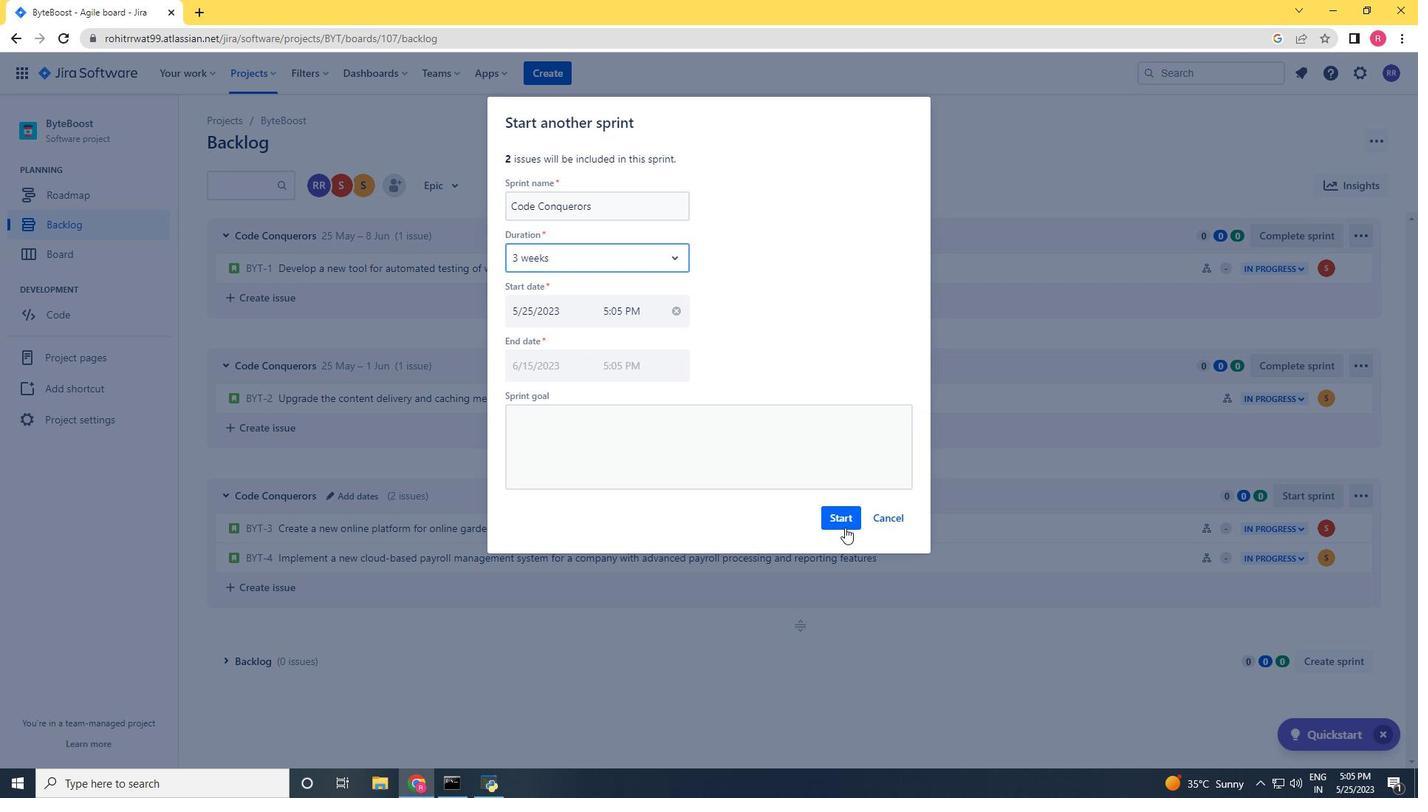 
Action: Mouse pressed left at (843, 526)
Screenshot: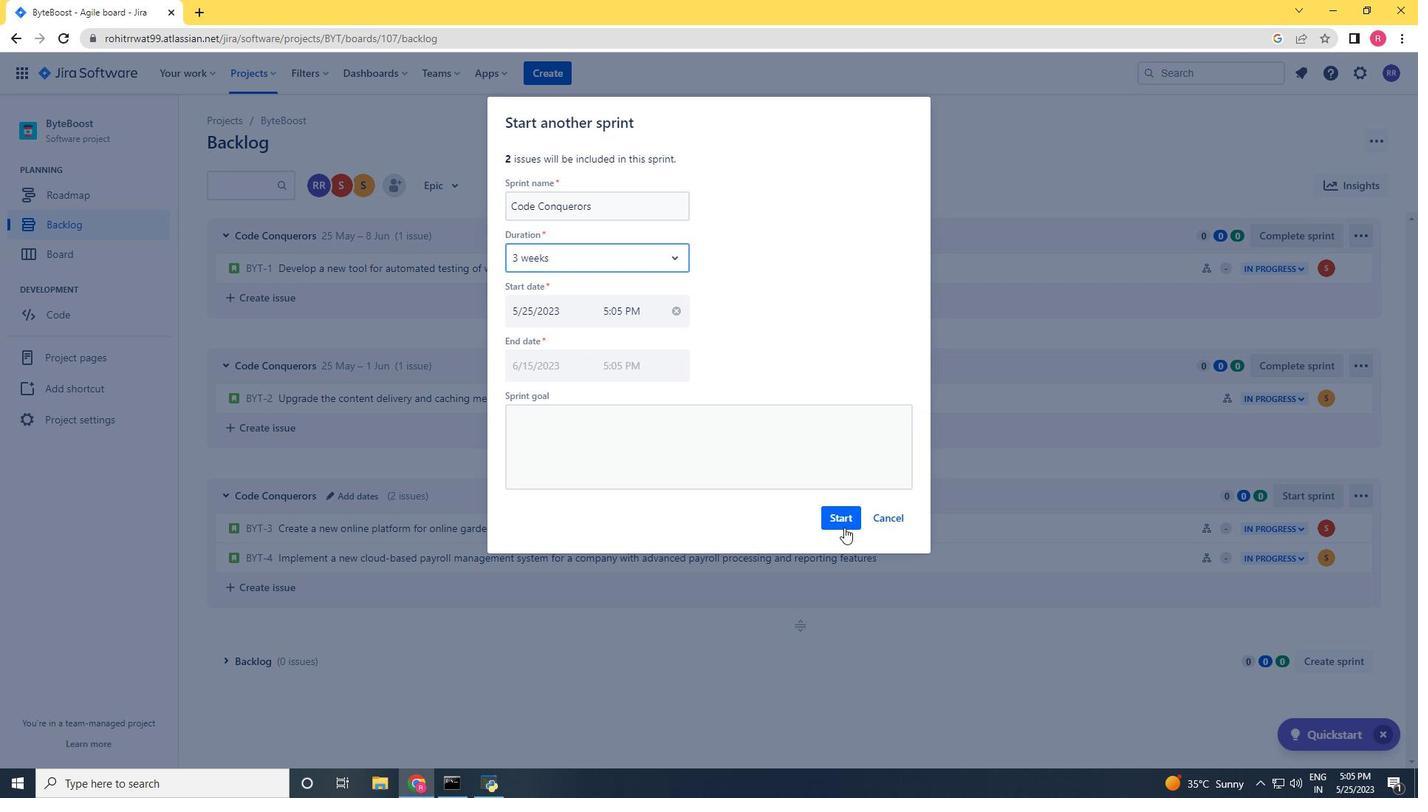 
Action: Mouse moved to (92, 230)
Screenshot: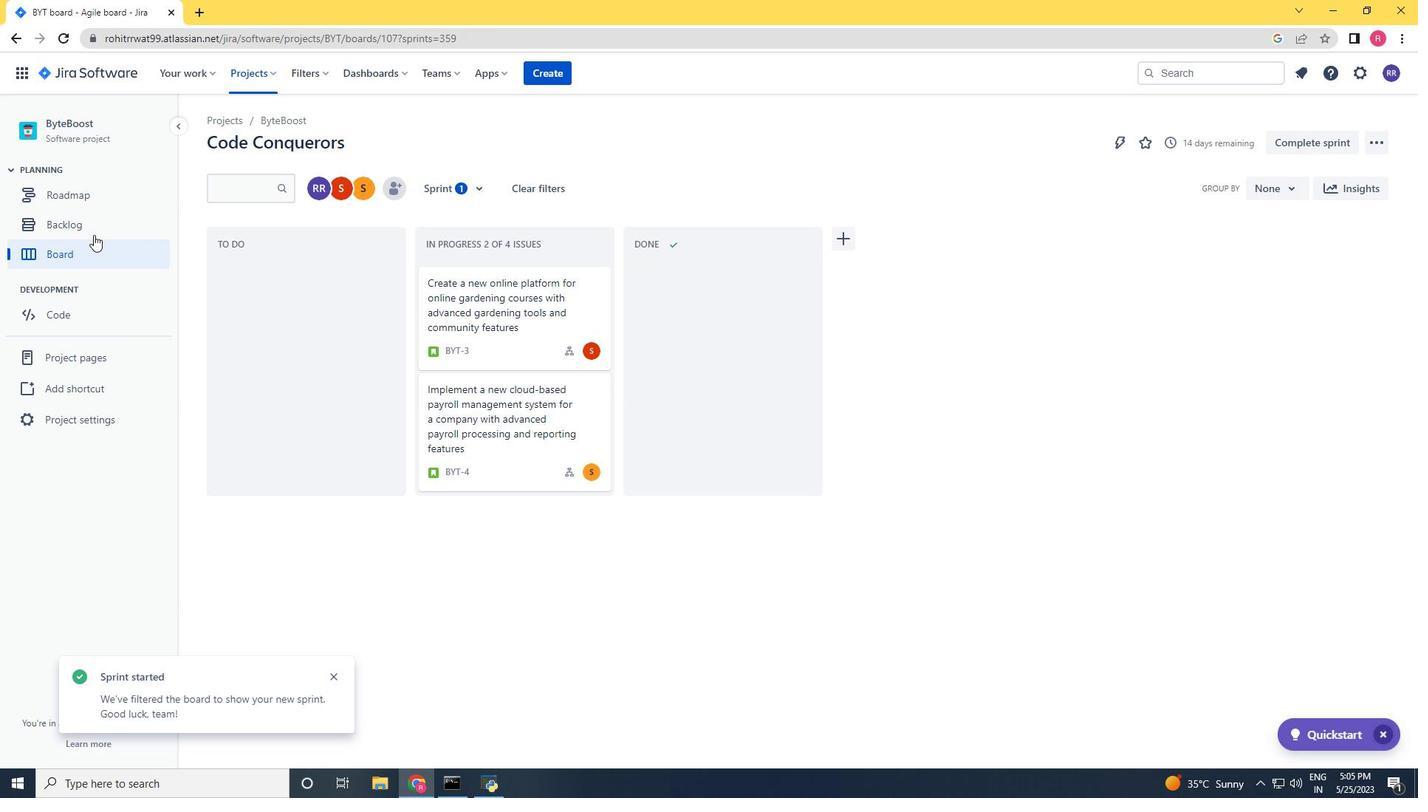 
Action: Mouse pressed left at (92, 230)
Screenshot: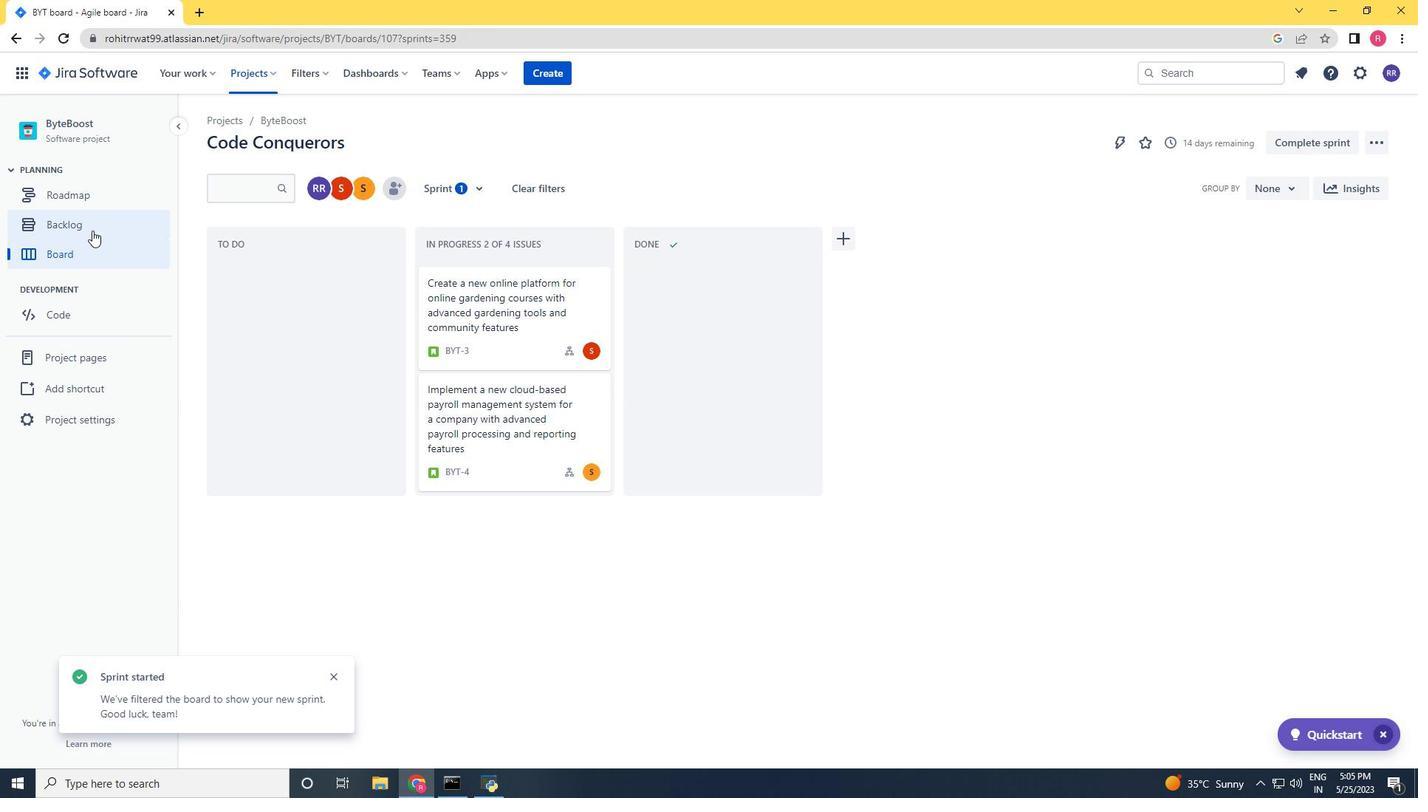 
Action: Mouse moved to (580, 727)
Screenshot: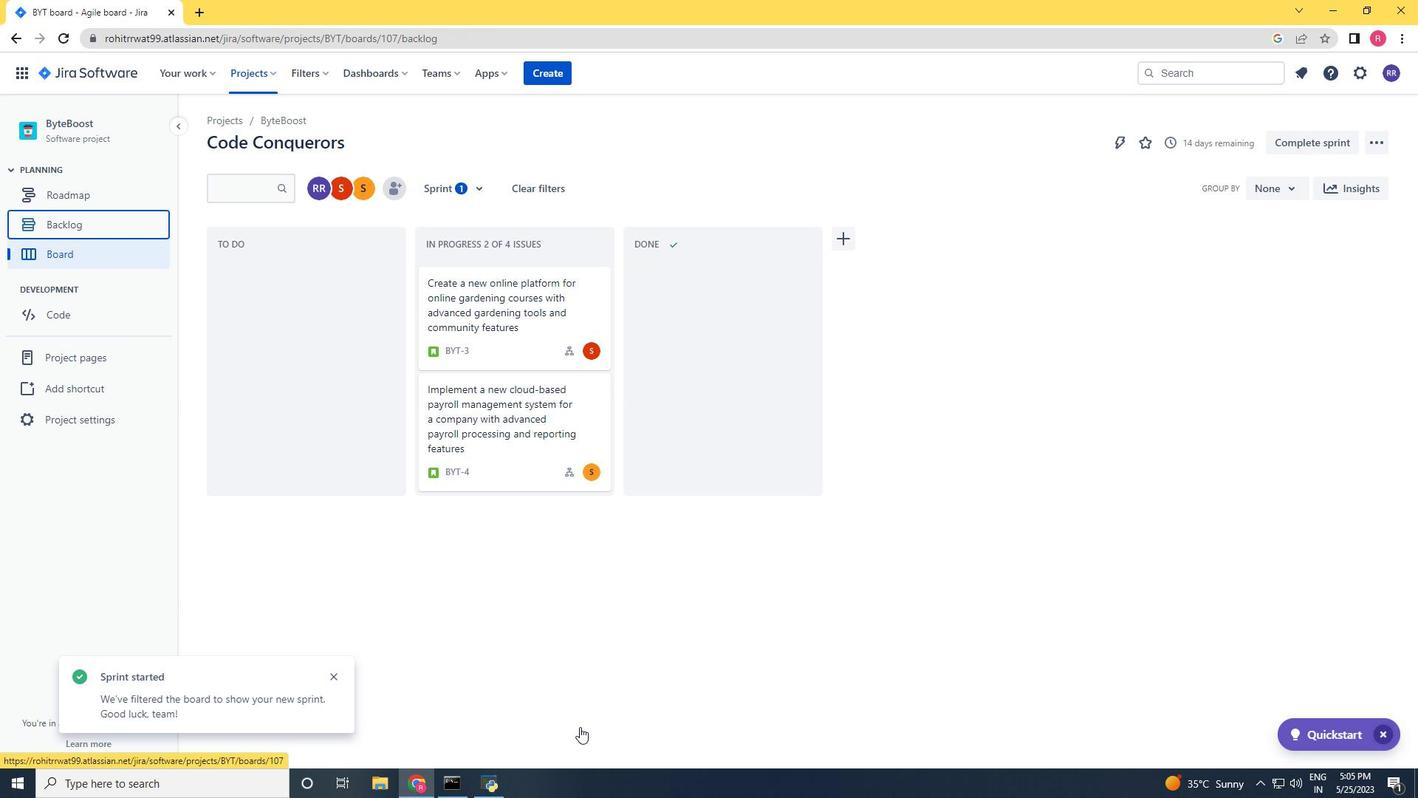 
